 Task: Create new Company, with domain: 'nyc.gov' and type: 'Reseller'. Add new contact for this company, with mail Id: 'Ella18Sharma@nyc.gov', First Name: Ella, Last name:  Sharma, Job Title: 'Sales Associate', Phone Number: '(201) 555-6793'. Change life cycle stage to  Lead and lead status to  Open. Logged in from softage.3@softage.net
Action: Mouse moved to (72, 72)
Screenshot: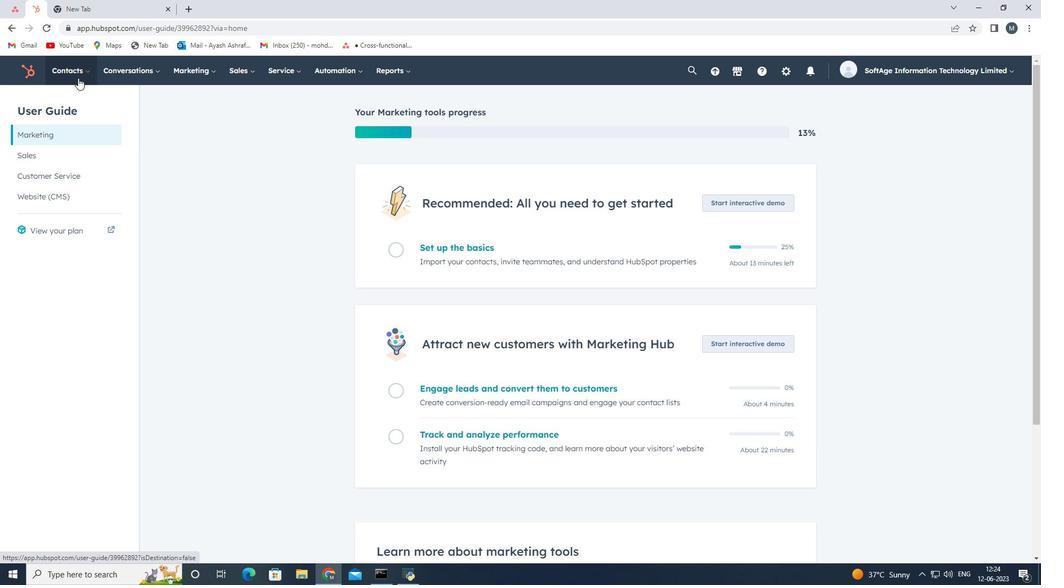 
Action: Mouse pressed left at (72, 72)
Screenshot: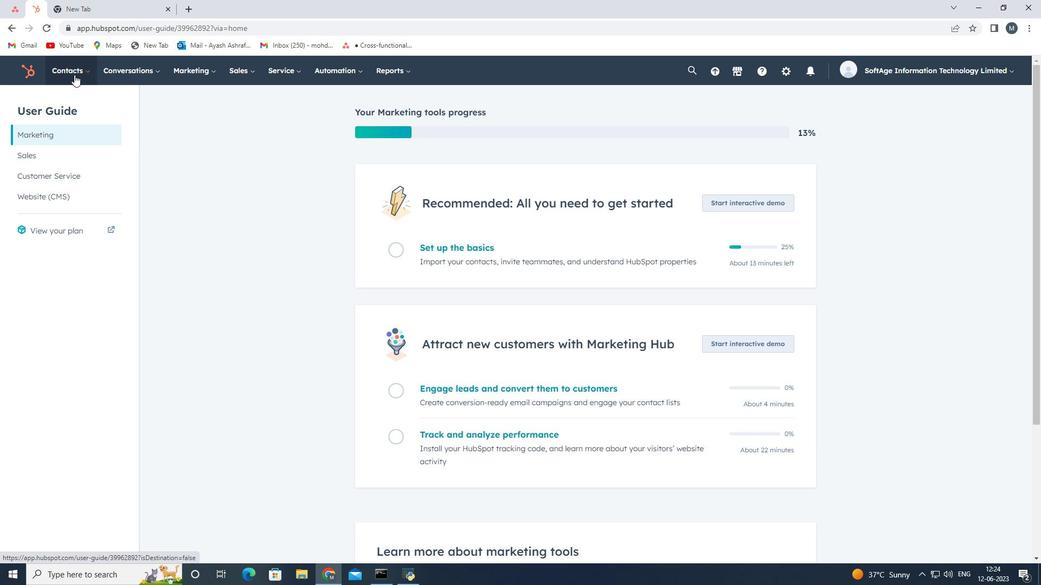 
Action: Mouse moved to (98, 120)
Screenshot: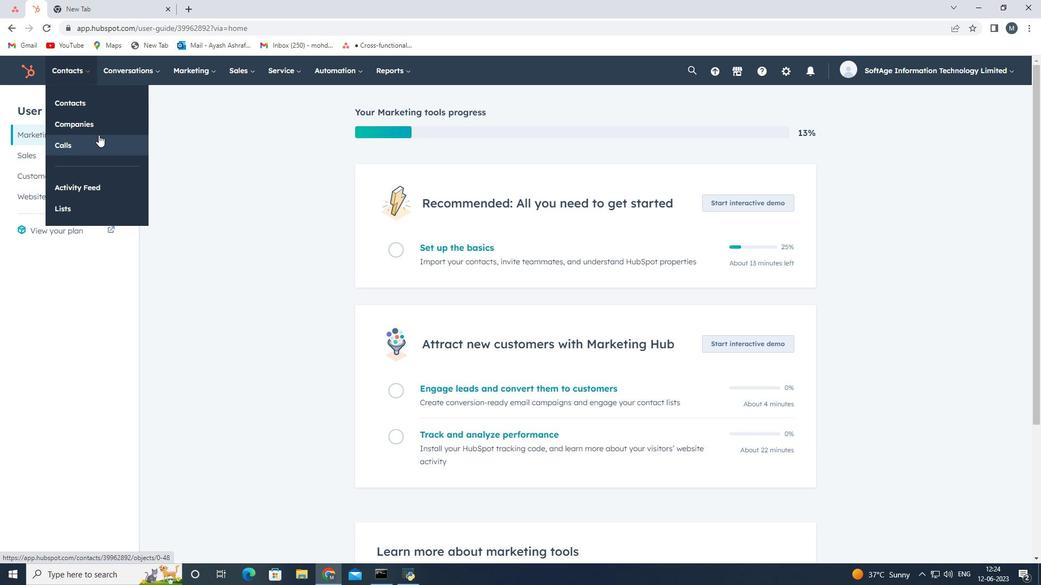 
Action: Mouse pressed left at (98, 120)
Screenshot: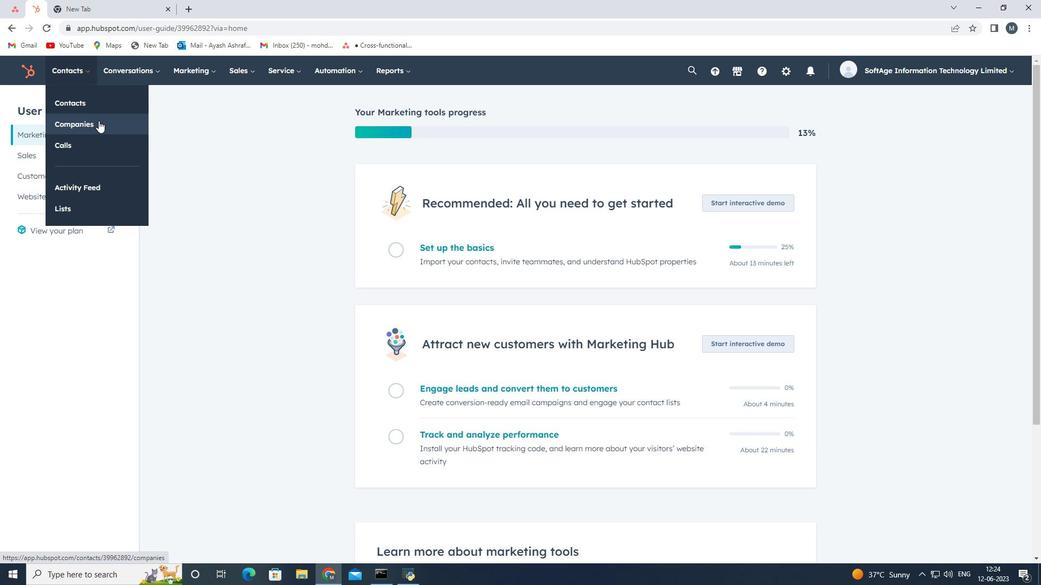
Action: Mouse moved to (992, 105)
Screenshot: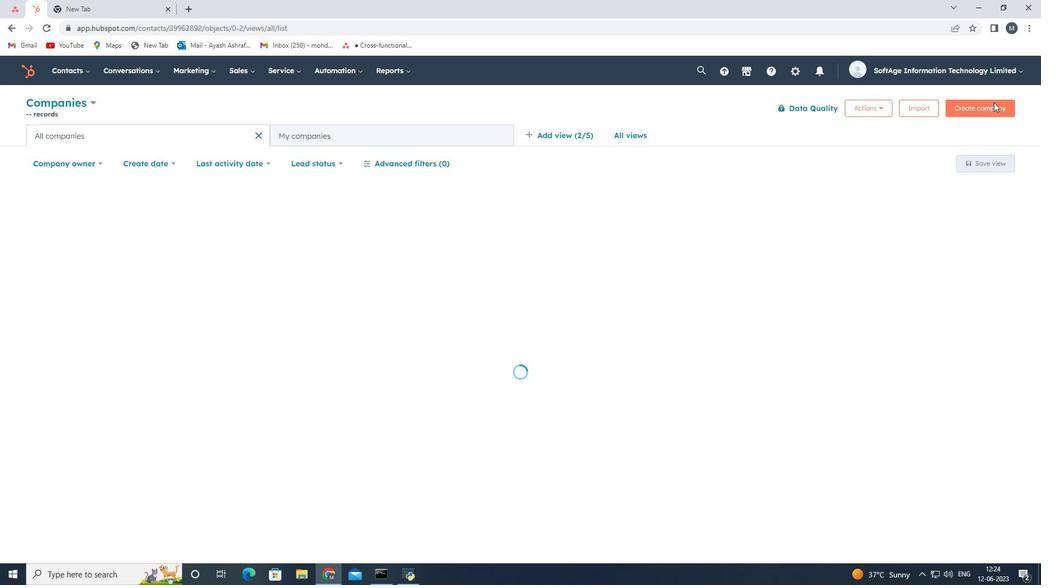 
Action: Mouse pressed left at (992, 105)
Screenshot: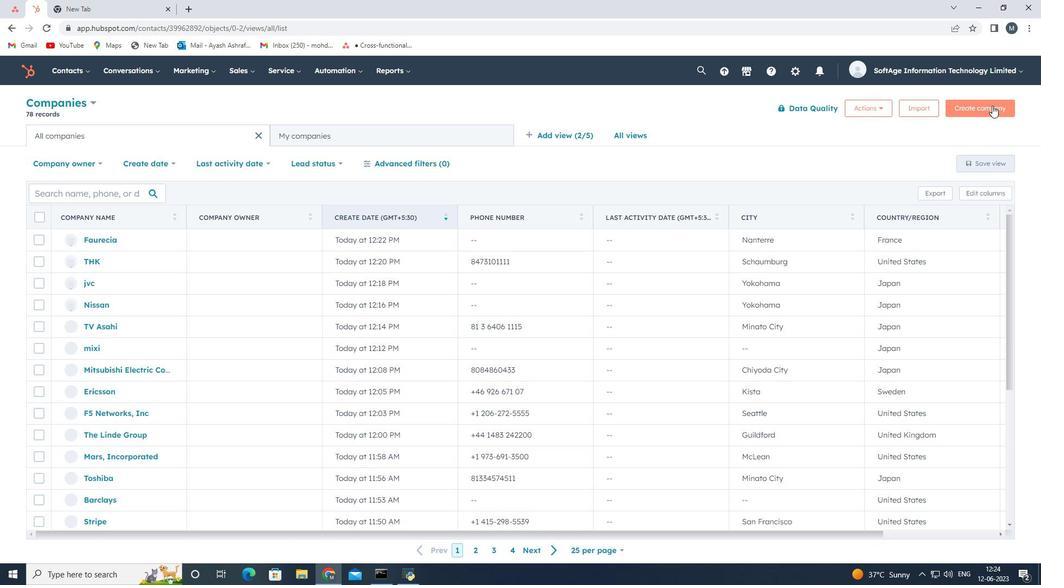 
Action: Mouse moved to (801, 155)
Screenshot: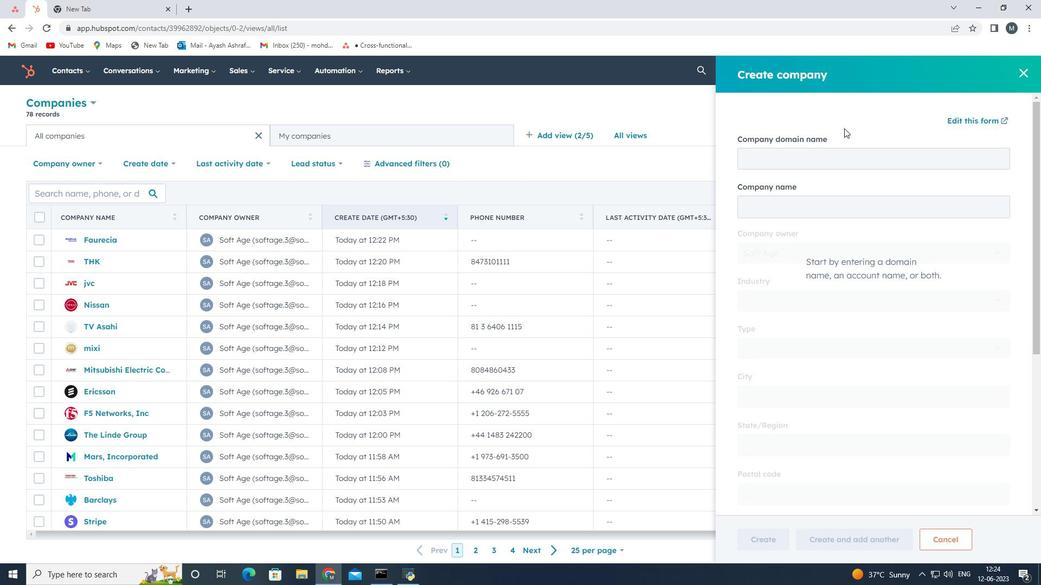 
Action: Mouse pressed left at (801, 155)
Screenshot: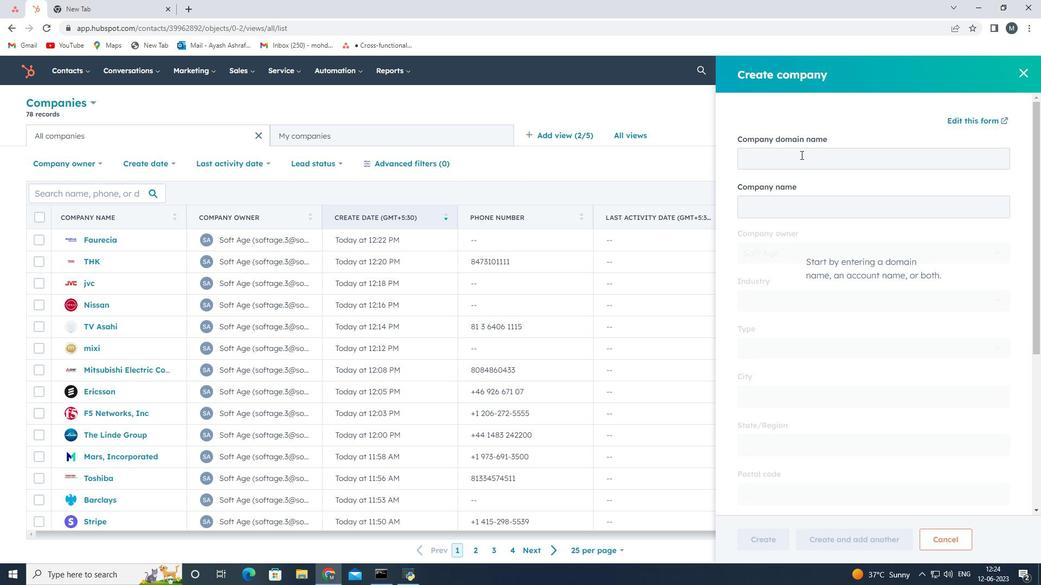 
Action: Key pressed nyc.gov
Screenshot: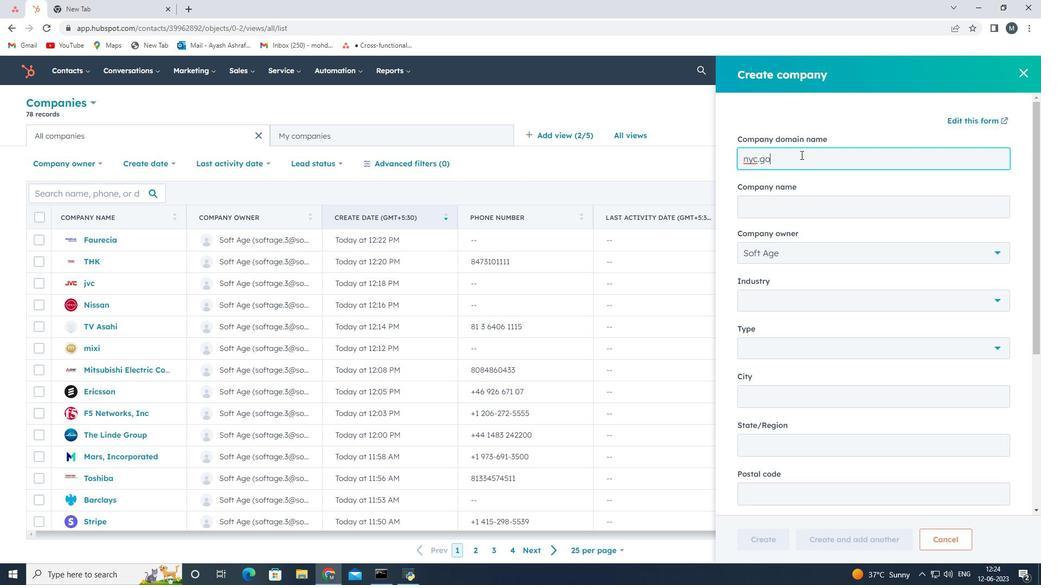 
Action: Mouse moved to (786, 347)
Screenshot: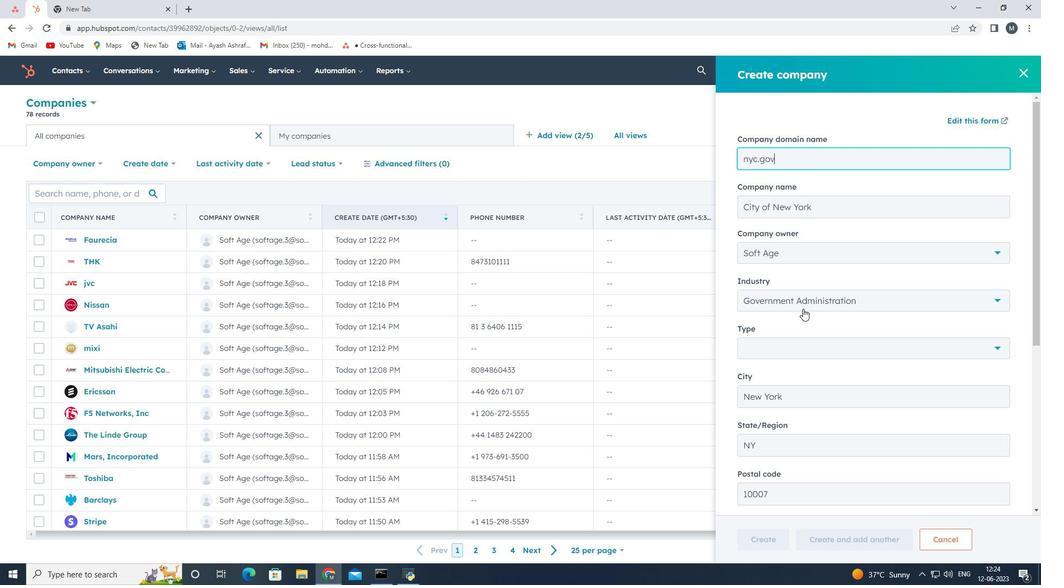 
Action: Mouse pressed left at (786, 347)
Screenshot: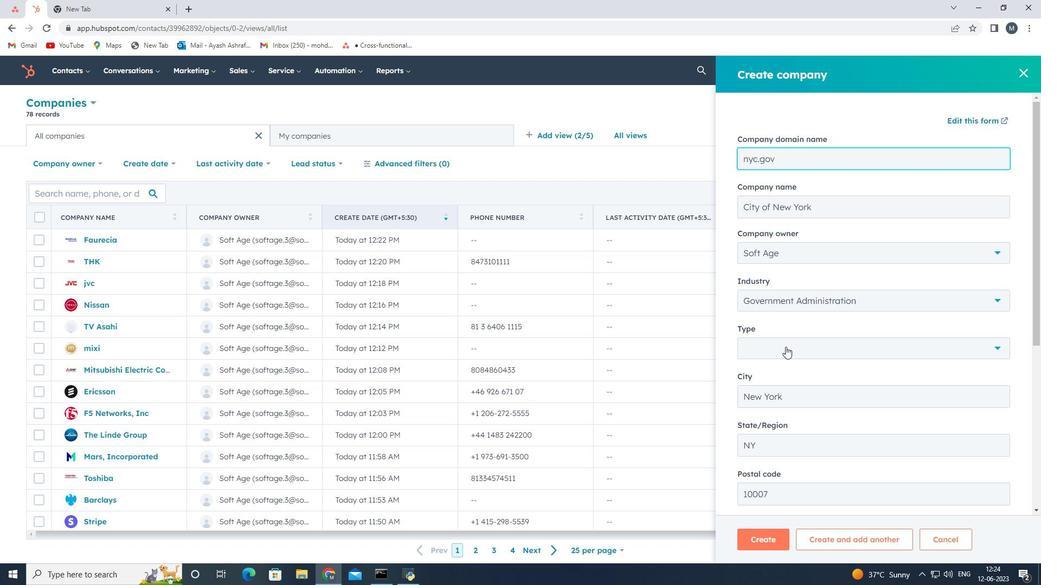 
Action: Mouse moved to (767, 436)
Screenshot: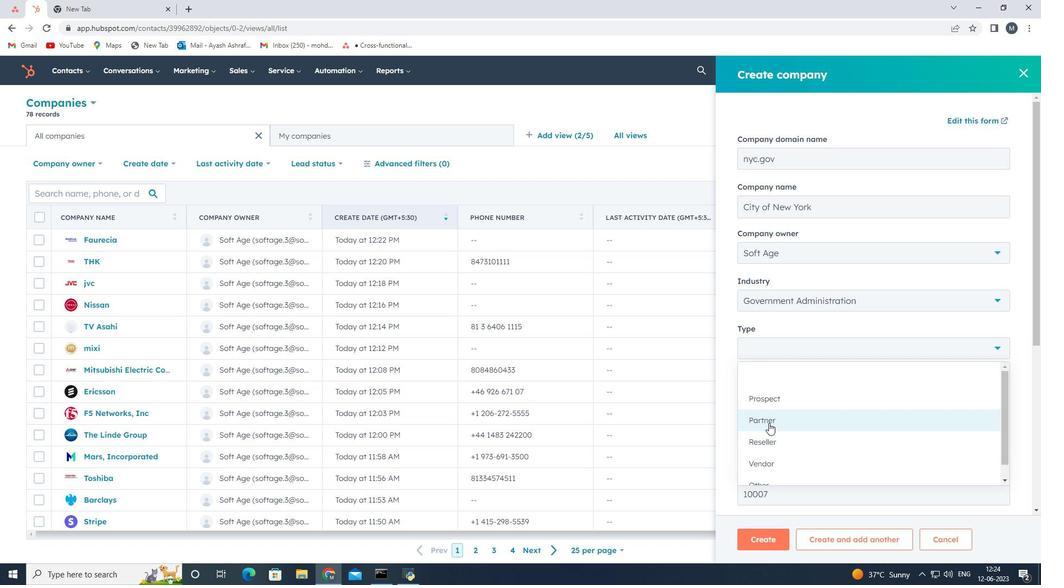 
Action: Mouse pressed left at (767, 436)
Screenshot: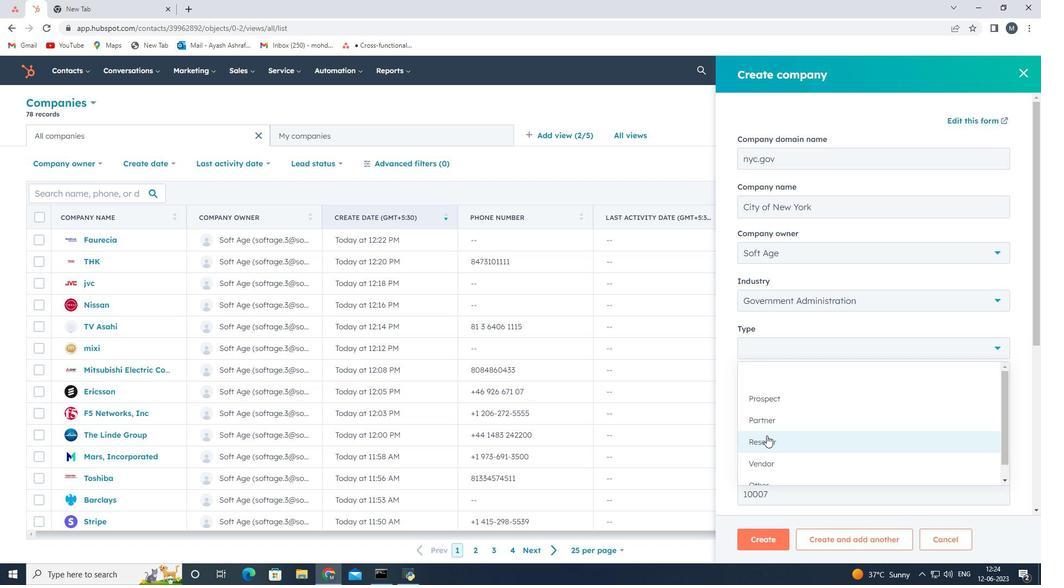 
Action: Mouse scrolled (767, 435) with delta (0, 0)
Screenshot: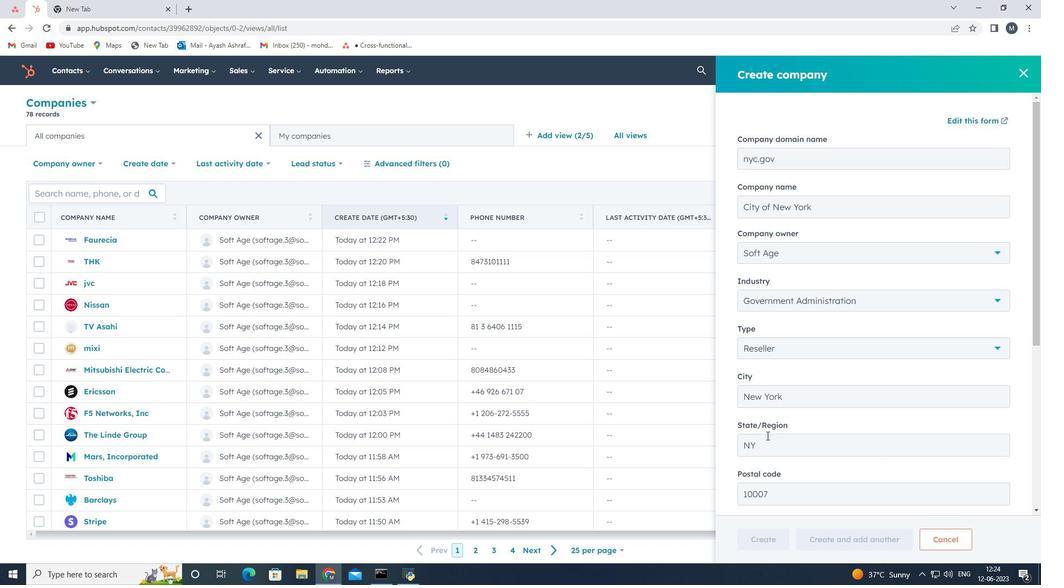 
Action: Mouse scrolled (767, 435) with delta (0, 0)
Screenshot: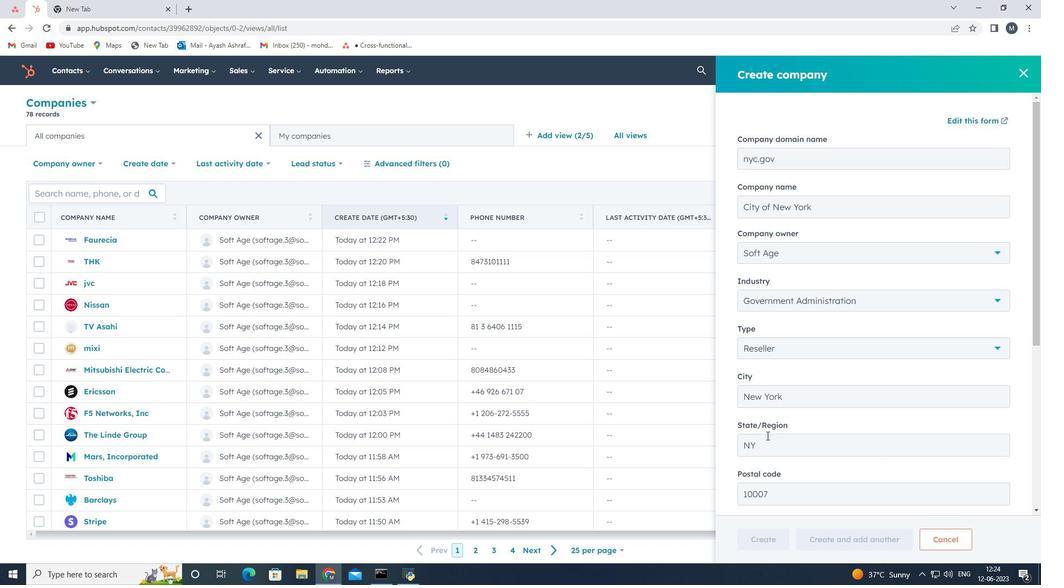 
Action: Mouse scrolled (767, 435) with delta (0, 0)
Screenshot: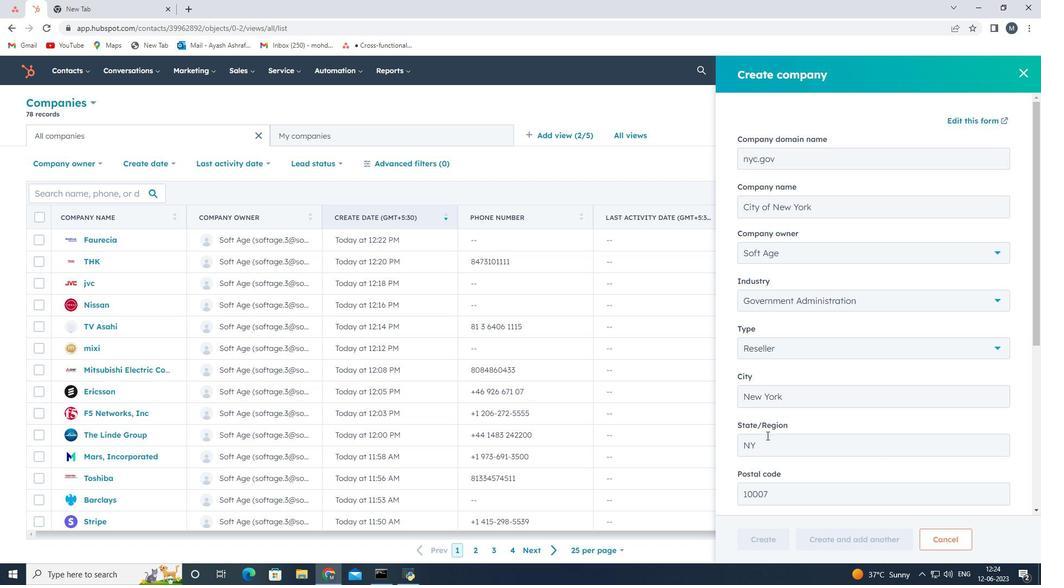 
Action: Mouse scrolled (767, 435) with delta (0, 0)
Screenshot: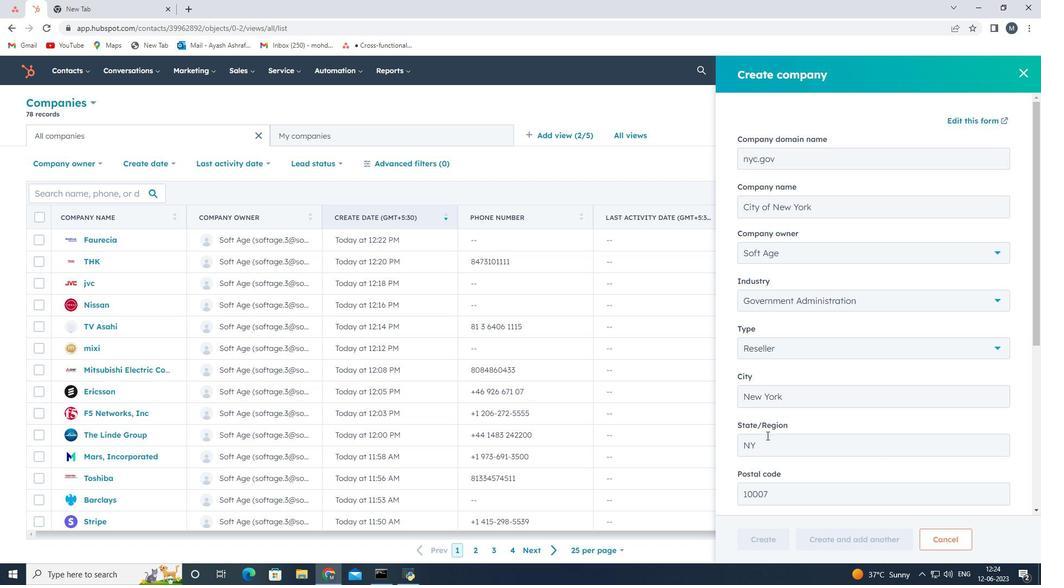 
Action: Mouse scrolled (767, 435) with delta (0, 0)
Screenshot: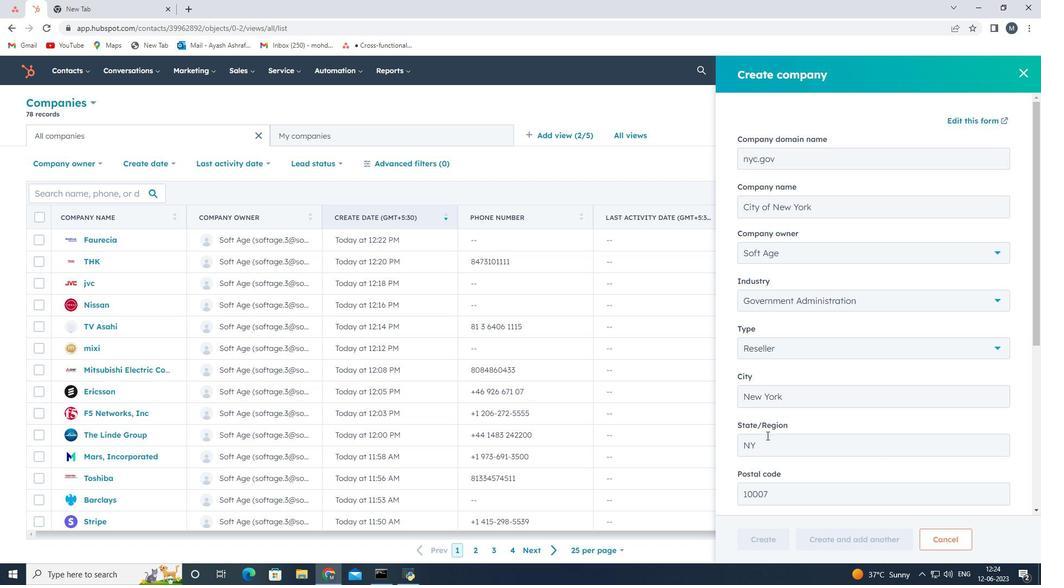 
Action: Mouse moved to (758, 536)
Screenshot: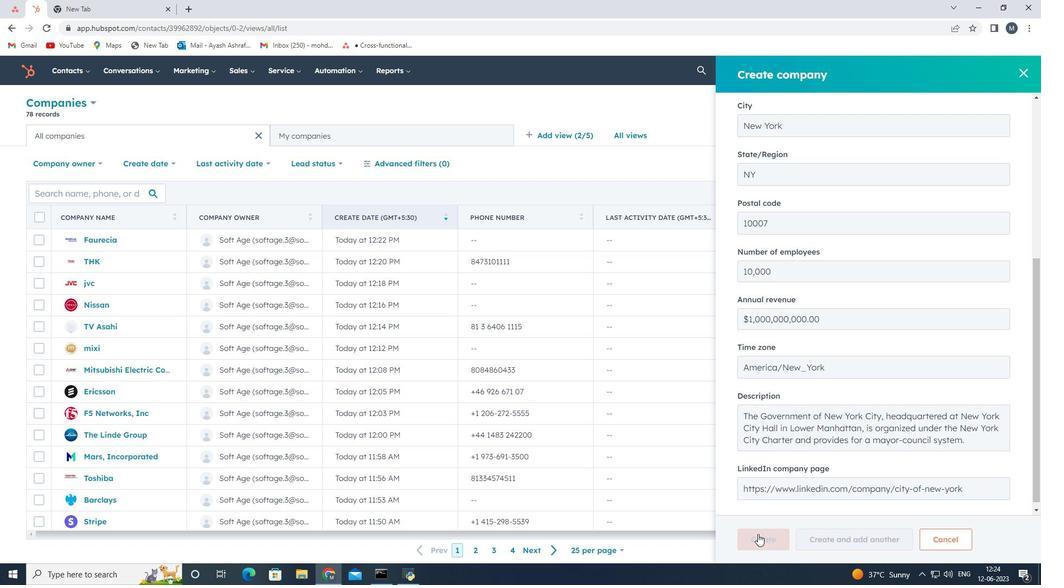 
Action: Mouse pressed left at (758, 536)
Screenshot: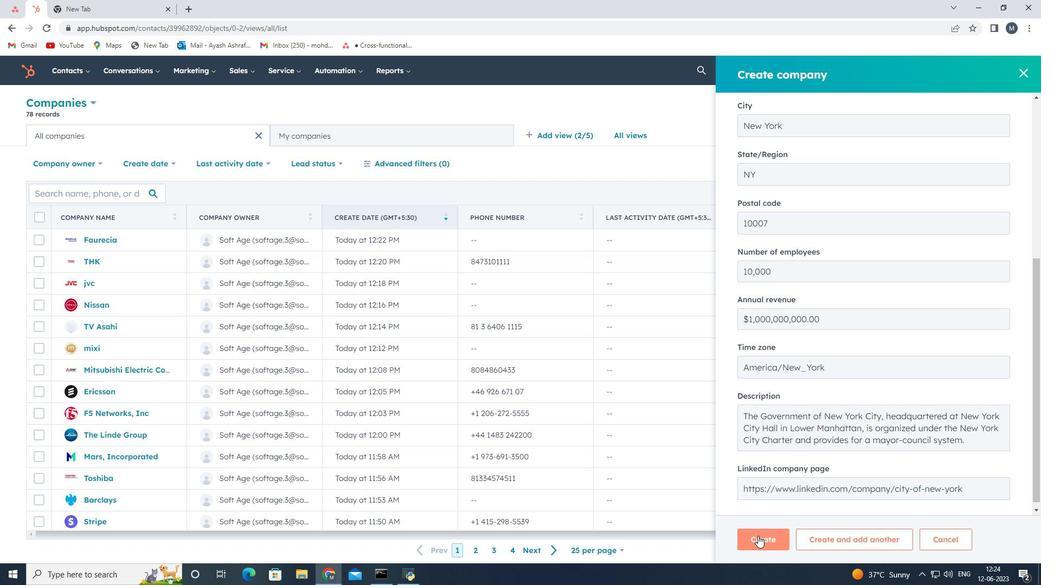 
Action: Mouse moved to (730, 366)
Screenshot: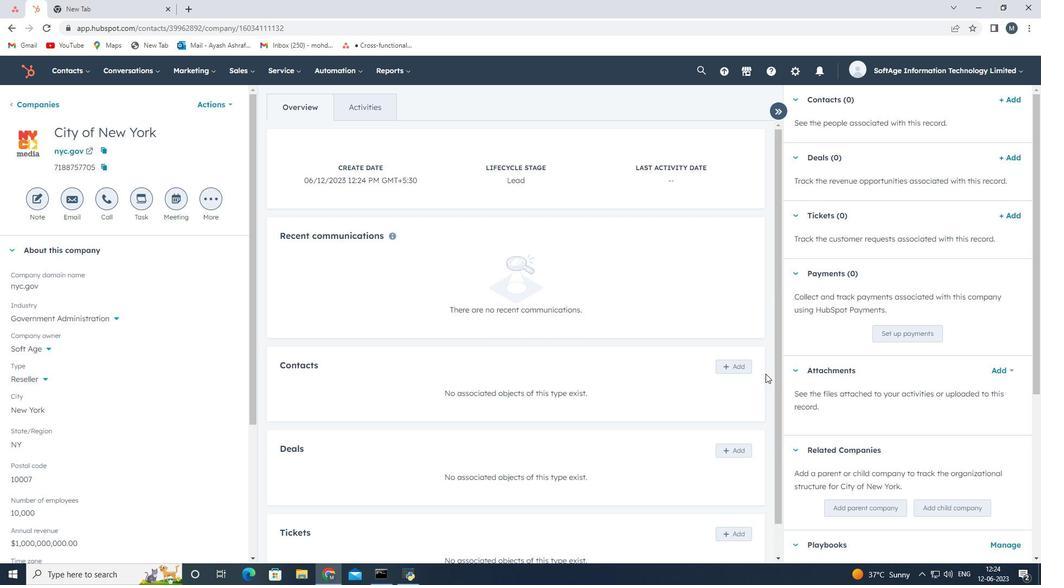 
Action: Mouse pressed left at (730, 366)
Screenshot: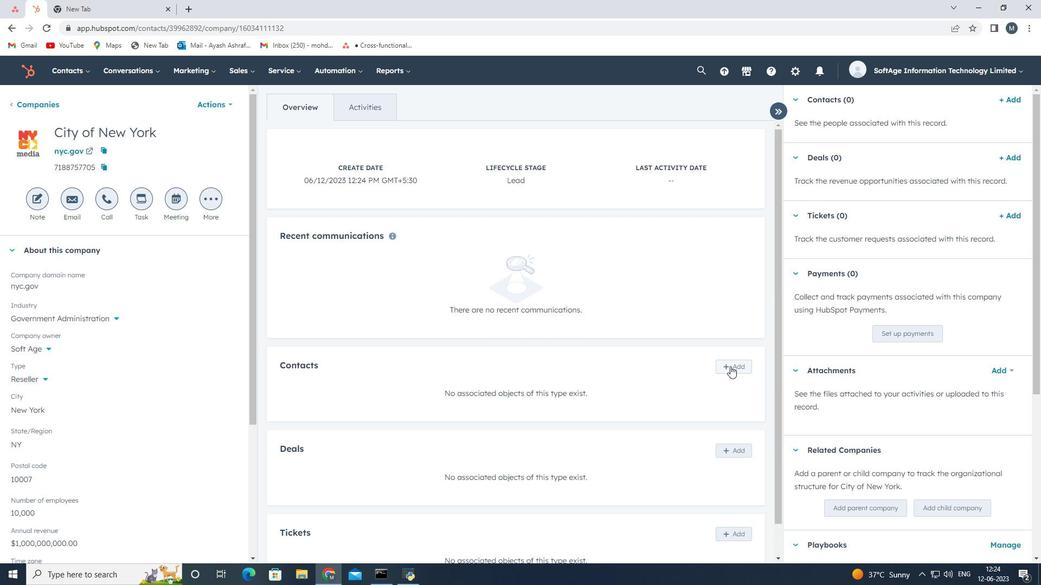 
Action: Mouse moved to (732, 364)
Screenshot: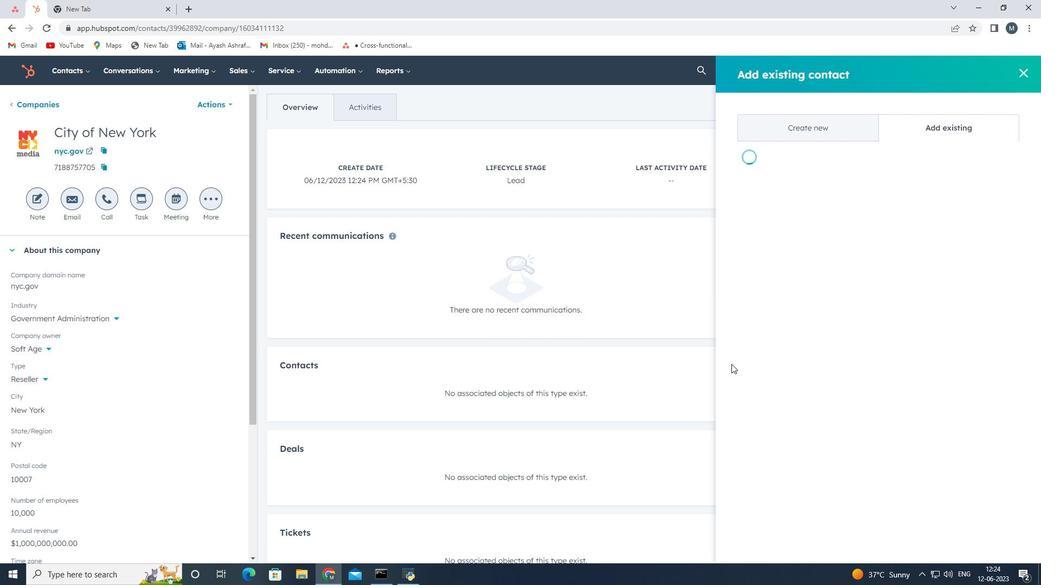 
Action: Key pressed <Key.shift>Ella18sharma<Key.shift>@nyc.gov
Screenshot: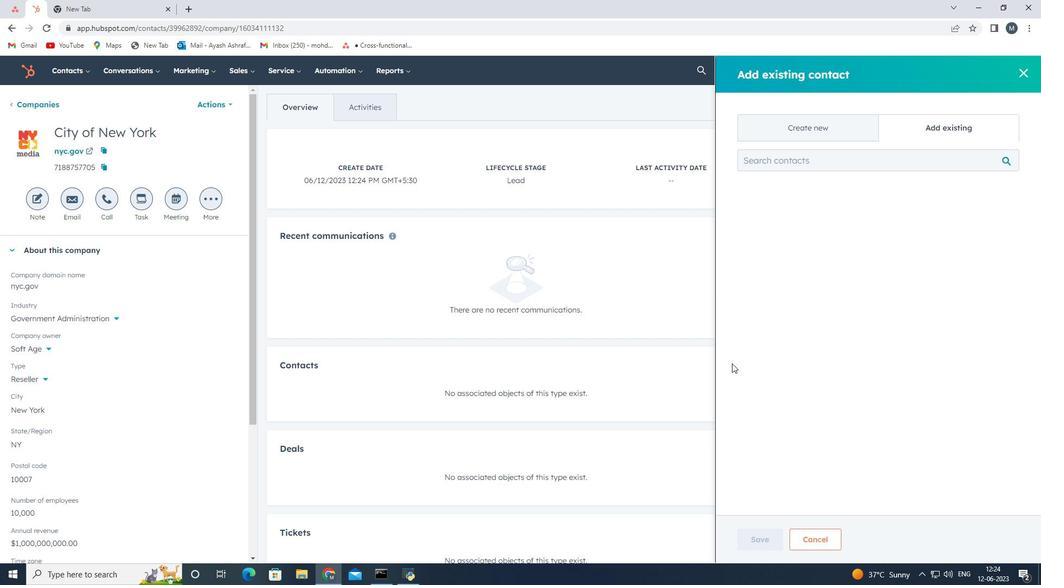
Action: Mouse moved to (820, 123)
Screenshot: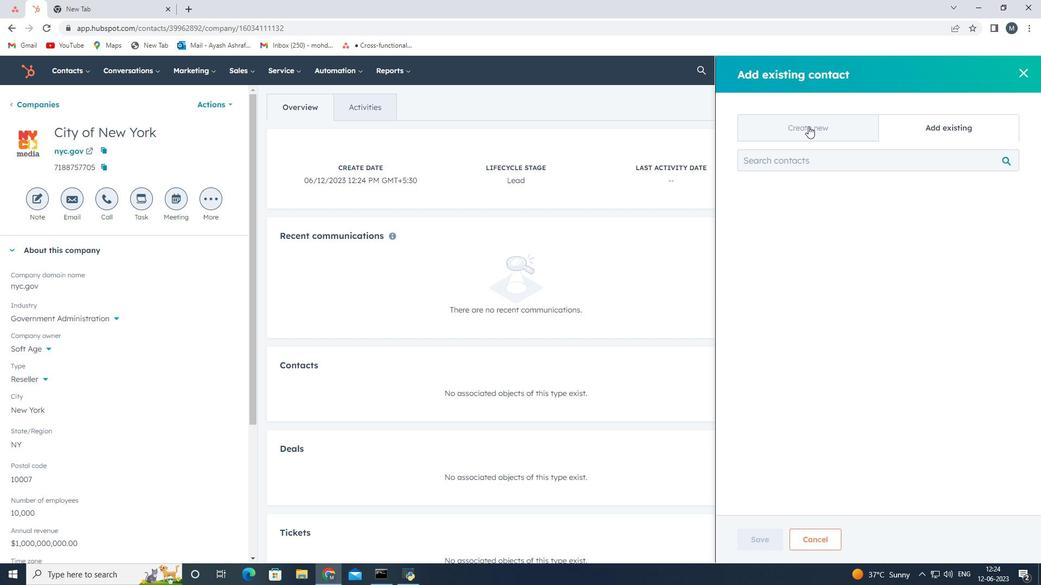 
Action: Mouse pressed left at (820, 123)
Screenshot: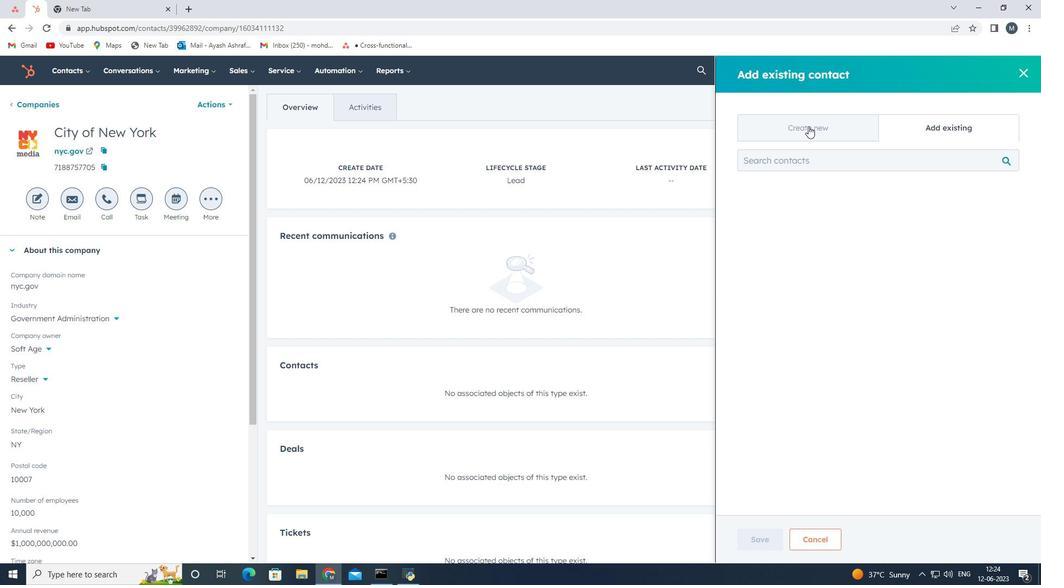 
Action: Mouse moved to (781, 190)
Screenshot: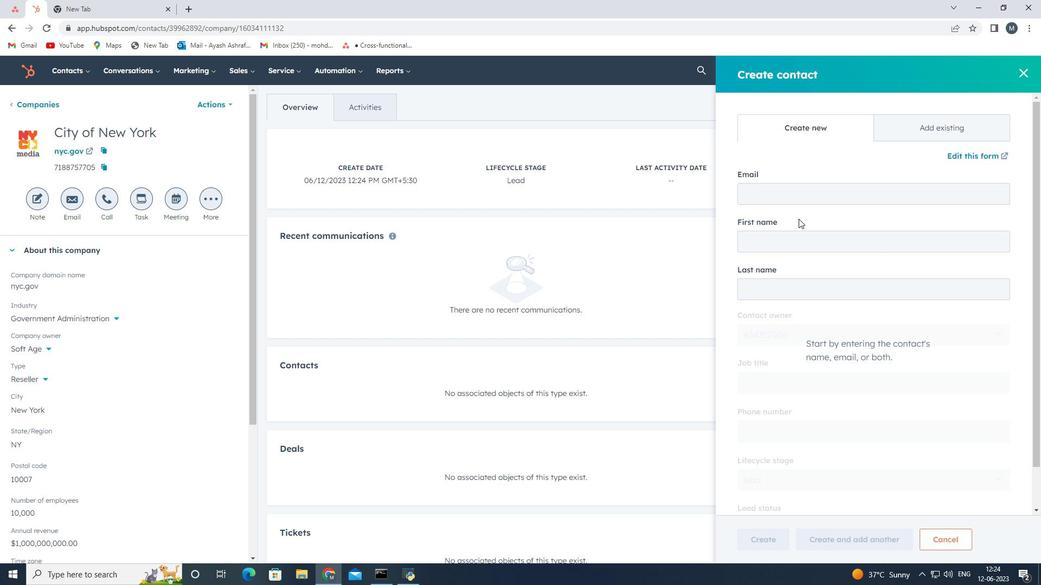 
Action: Mouse pressed left at (781, 190)
Screenshot: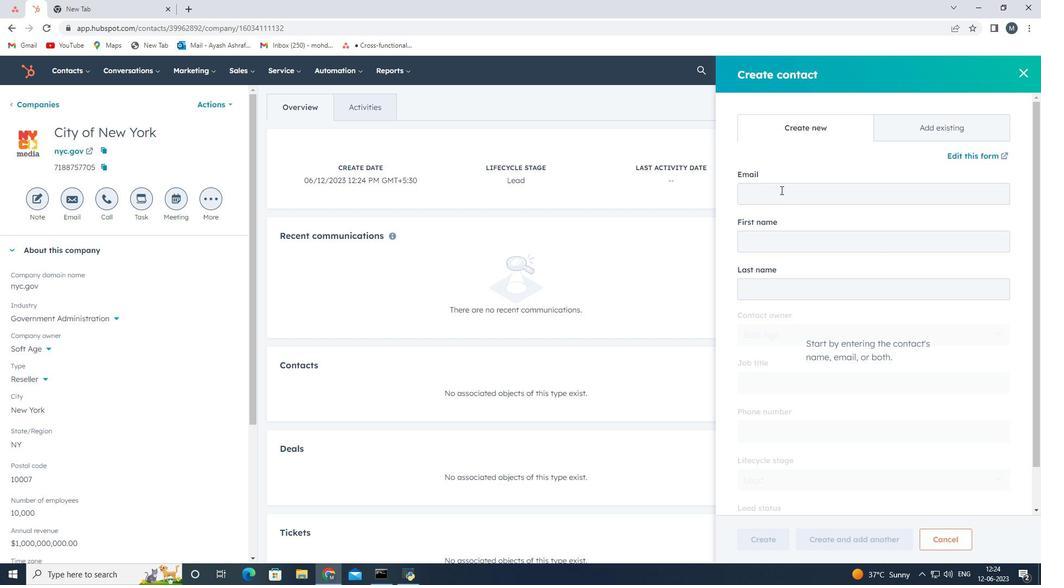 
Action: Mouse moved to (776, 194)
Screenshot: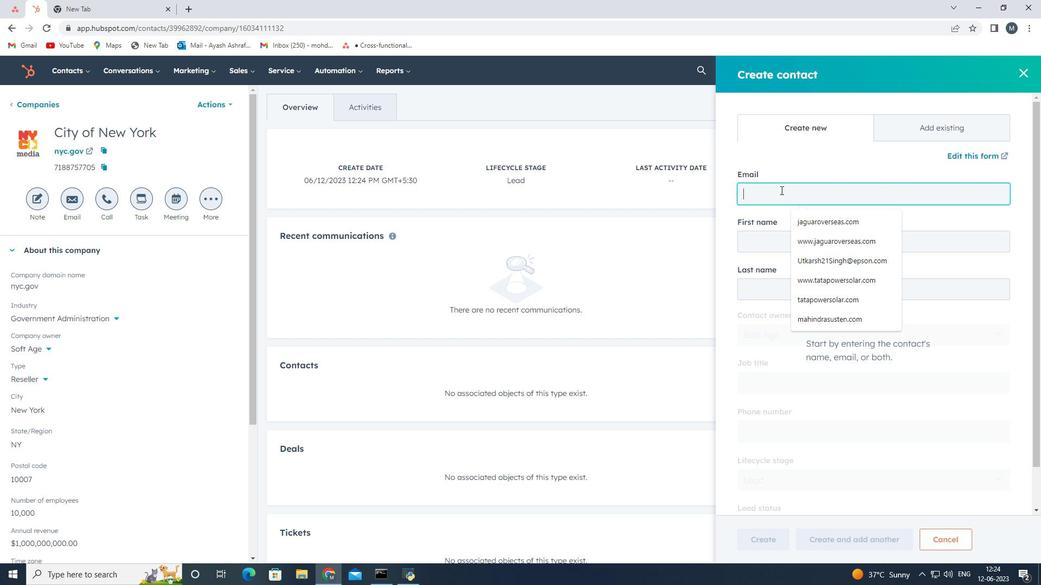 
Action: Key pressed <Key.shift><Key.shift><Key.shift><Key.shift><Key.shift><Key.shift>Ella18<Key.shift><Key.shift><Key.shift><Key.shift><Key.shift><Key.shift><Key.shift><Key.shift><Key.shift>Sharma<Key.shift><Key.shift><Key.shift><Key.shift>@nyc.gov
Screenshot: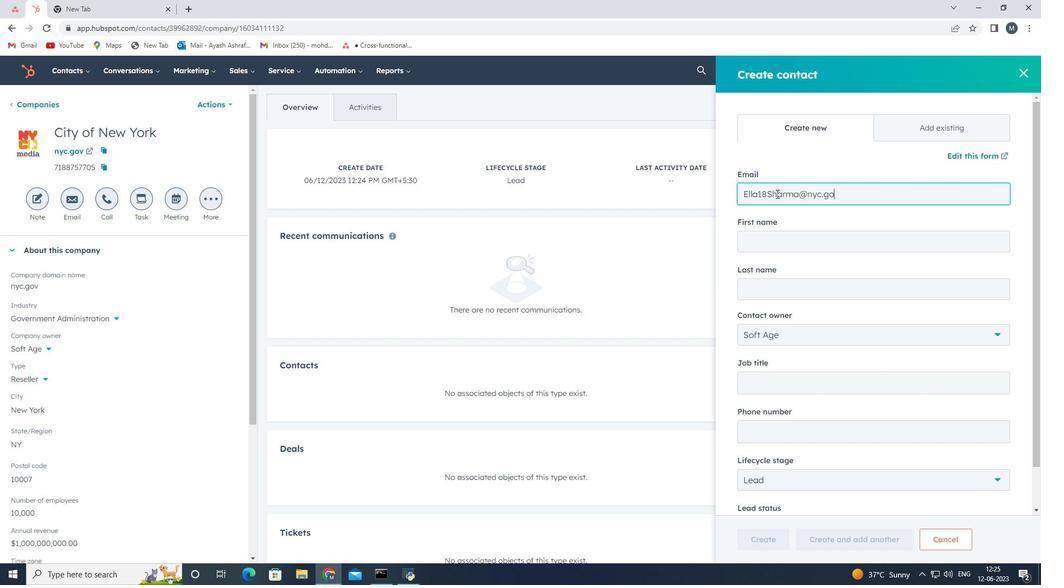 
Action: Mouse moved to (801, 237)
Screenshot: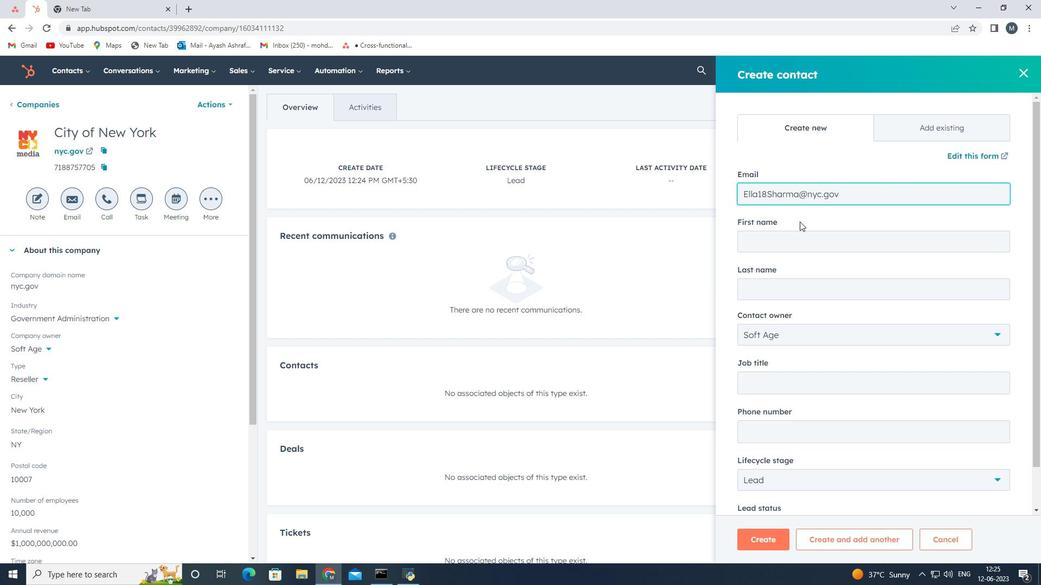 
Action: Mouse pressed left at (801, 237)
Screenshot: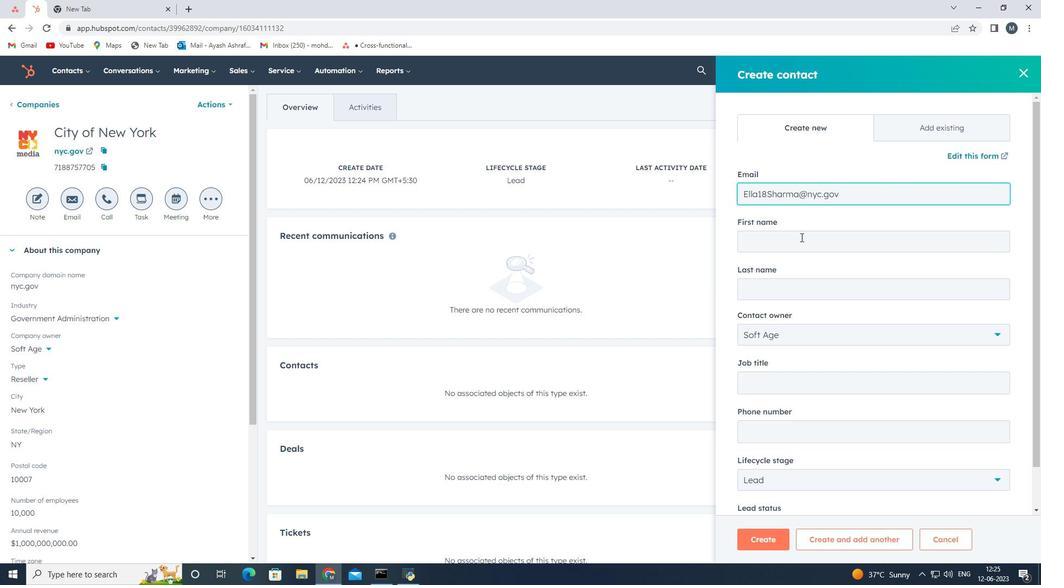 
Action: Key pressed <Key.shift><Key.shift><Key.shift><Key.shift><Key.shift><Key.shift><Key.shift><Key.shift><Key.shift><Key.shift><Key.shift><Key.shift><Key.shift><Key.shift>Ella
Screenshot: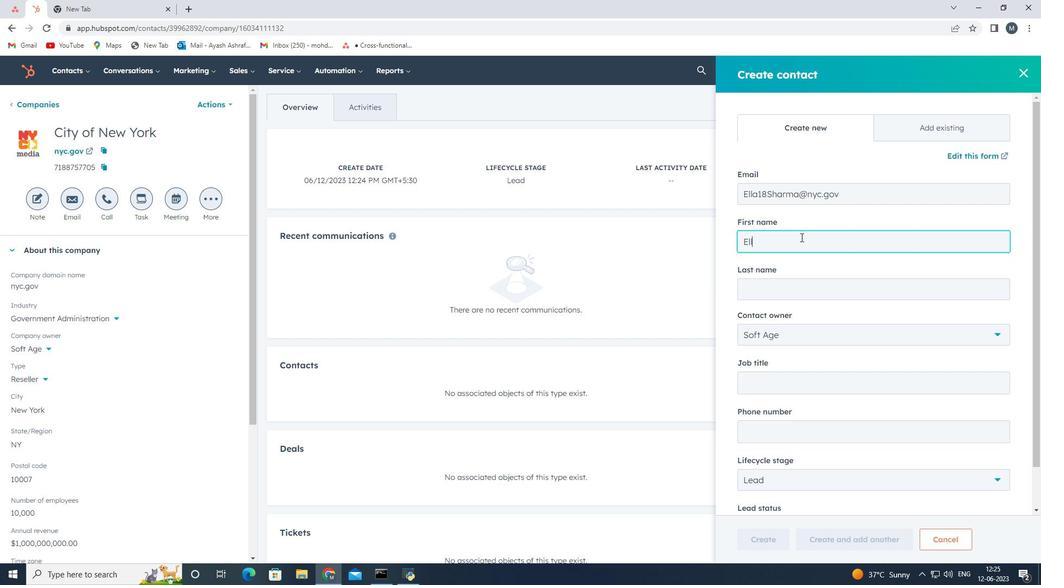 
Action: Mouse moved to (802, 287)
Screenshot: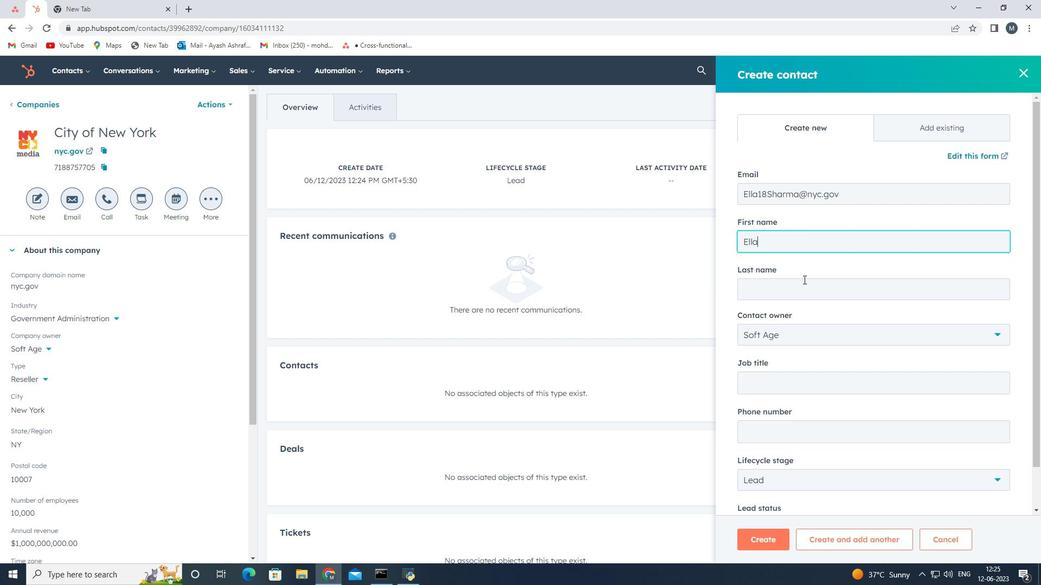 
Action: Mouse pressed left at (802, 287)
Screenshot: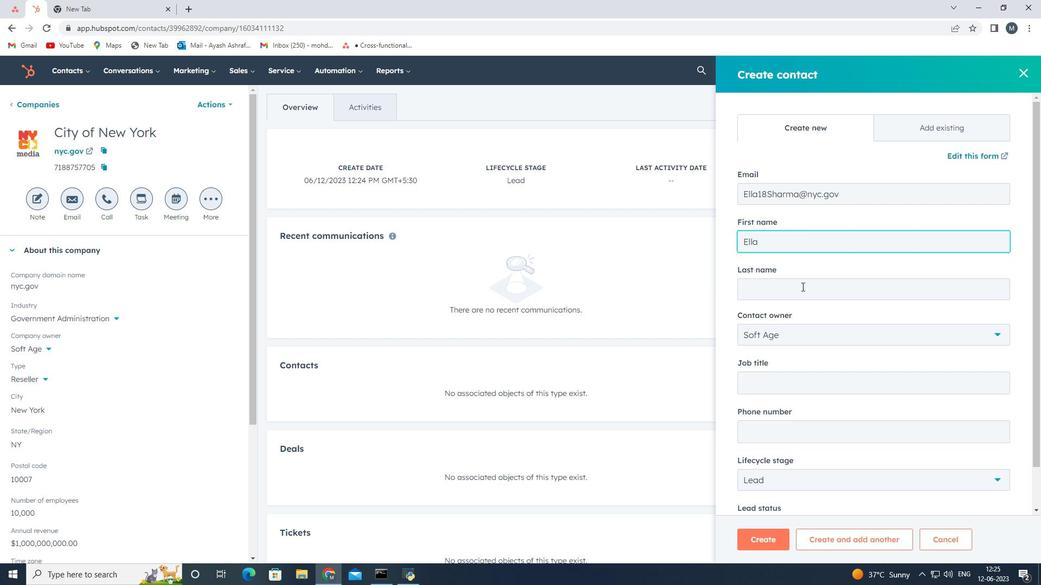 
Action: Key pressed <Key.shift>
Screenshot: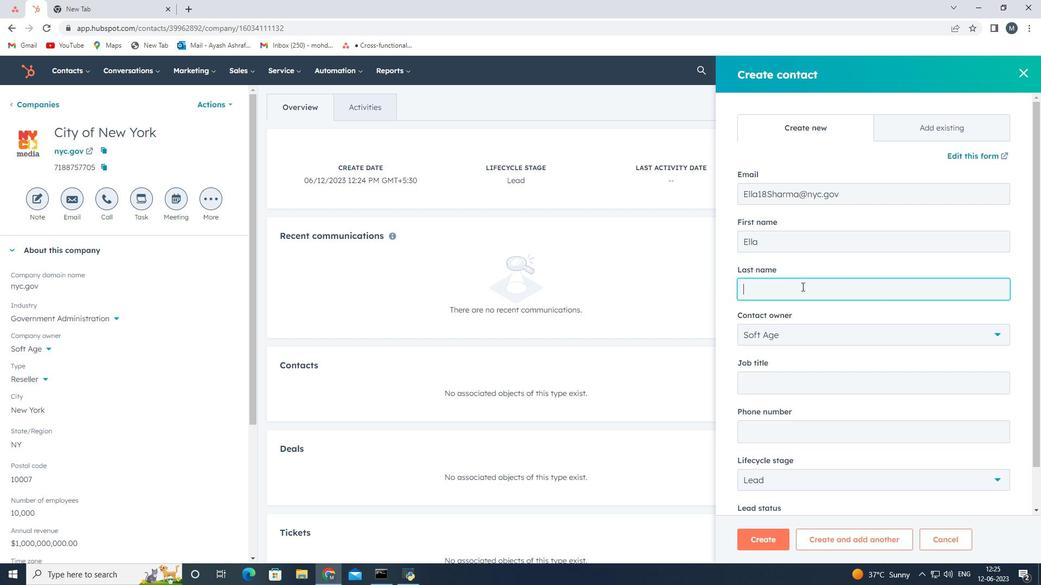 
Action: Mouse moved to (799, 279)
Screenshot: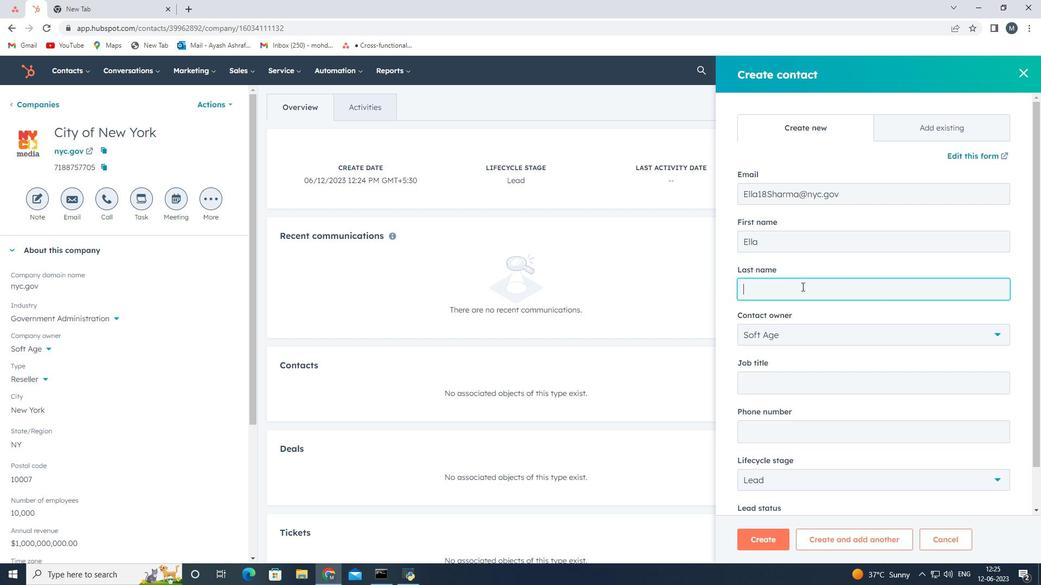
Action: Key pressed <Key.shift><Key.shift><Key.shift><Key.shift>Sharma
Screenshot: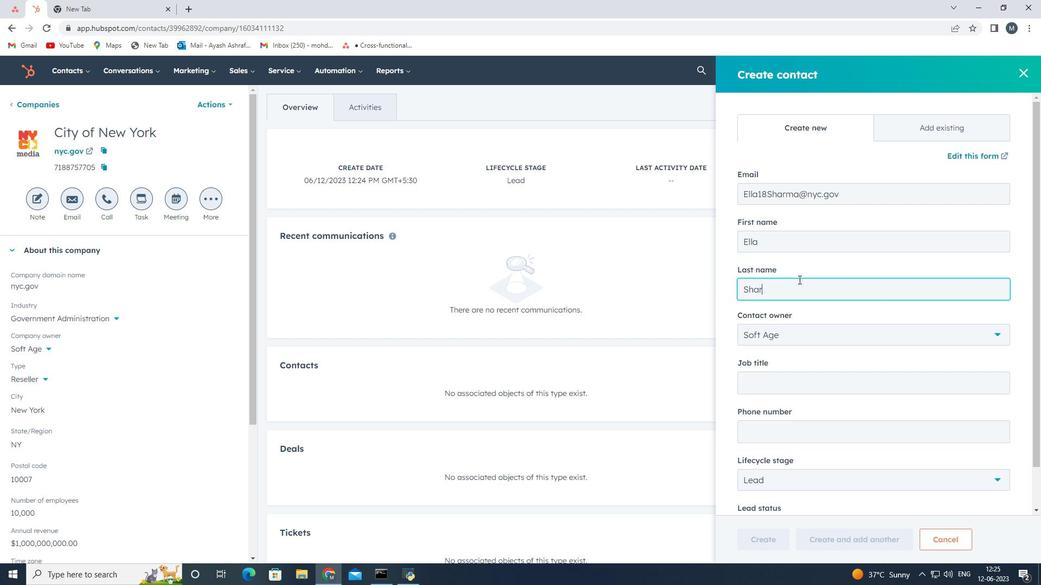 
Action: Mouse moved to (832, 380)
Screenshot: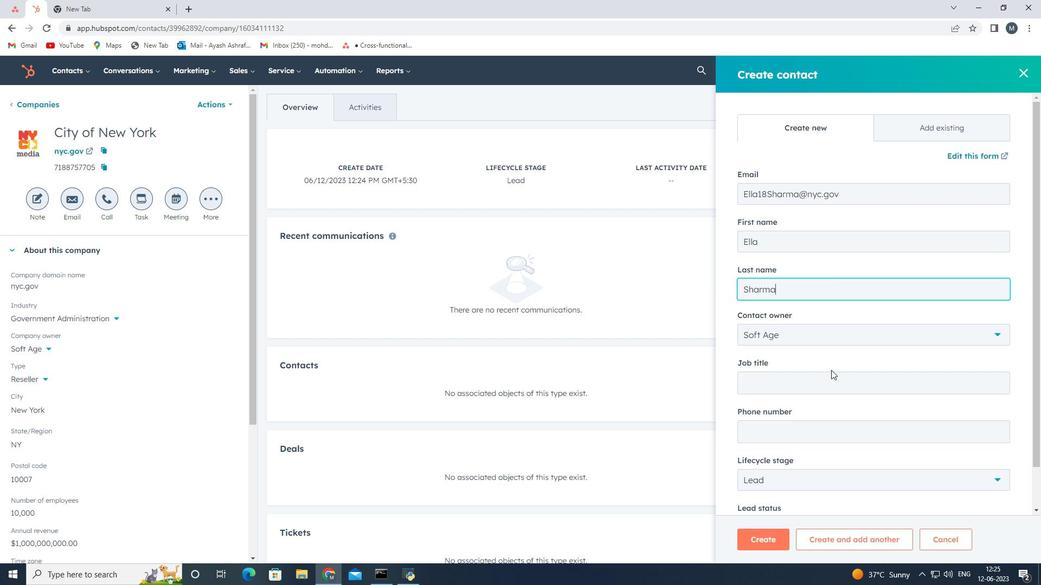 
Action: Mouse pressed left at (832, 380)
Screenshot: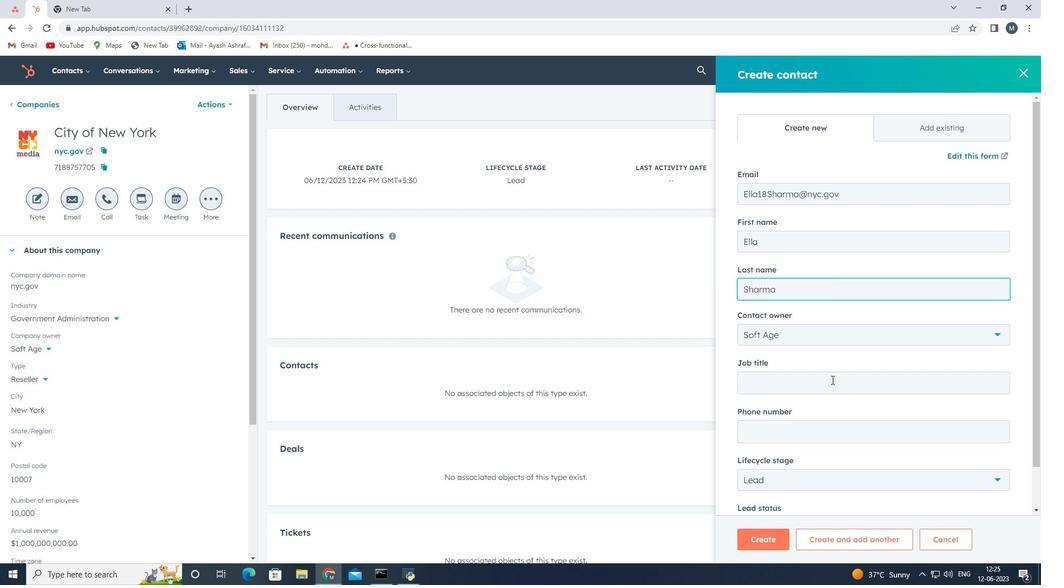 
Action: Mouse moved to (832, 381)
Screenshot: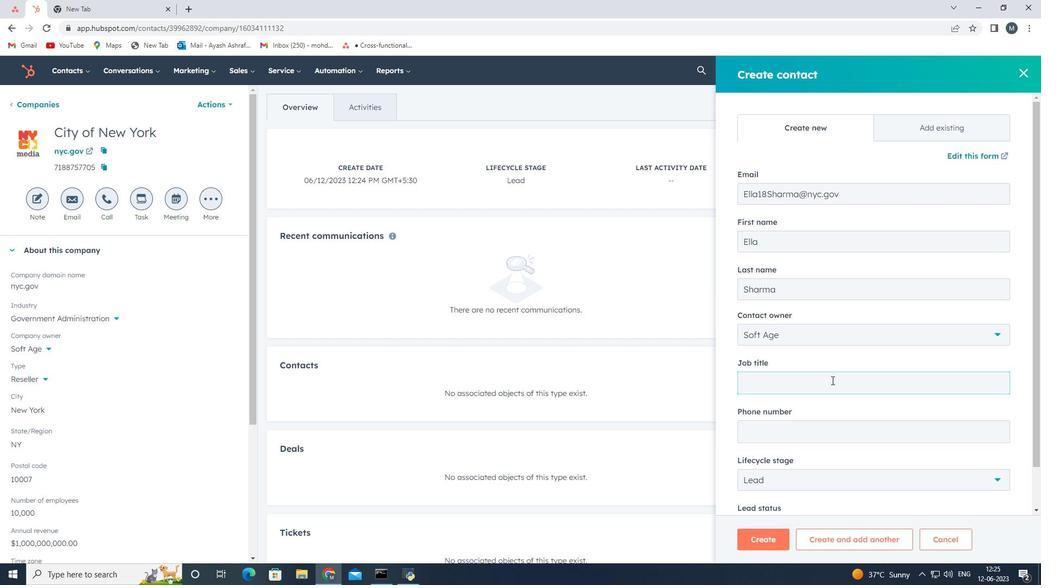 
Action: Key pressed <Key.shift>Sales<Key.space><Key.shift><Key.shift>Associate
Screenshot: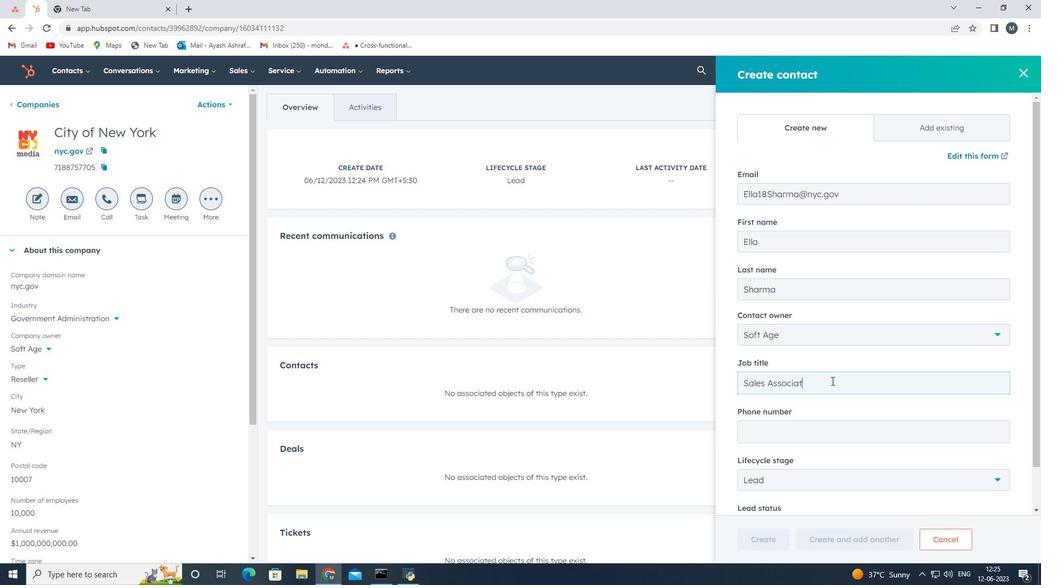 
Action: Mouse moved to (812, 433)
Screenshot: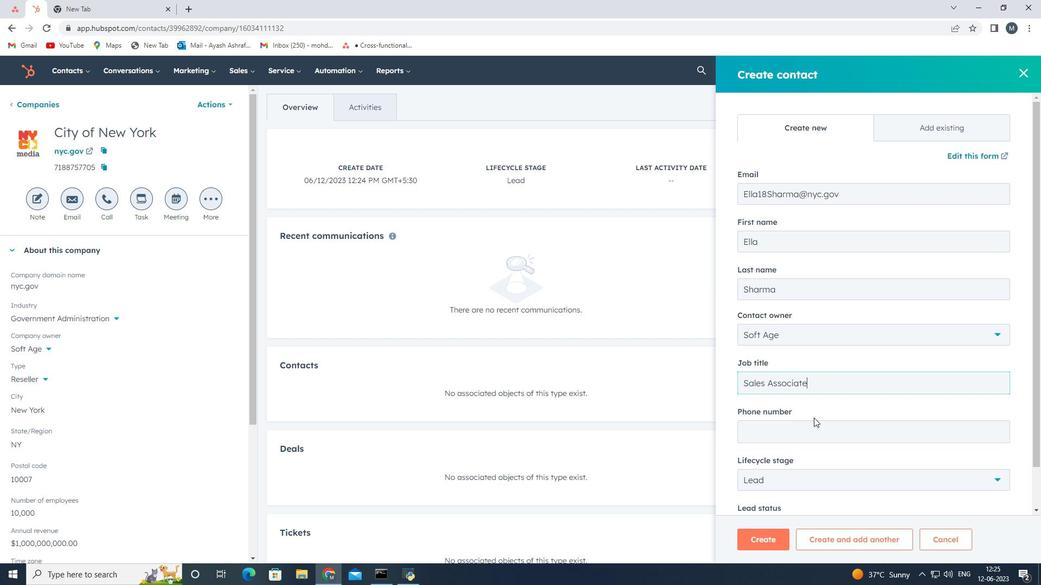 
Action: Mouse pressed left at (812, 433)
Screenshot: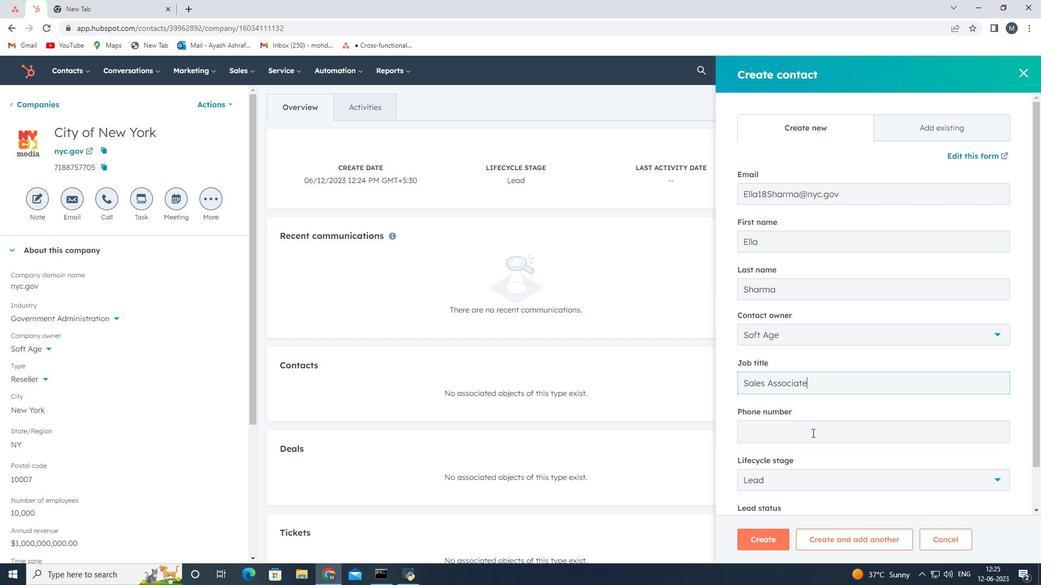
Action: Key pressed 2015556793
Screenshot: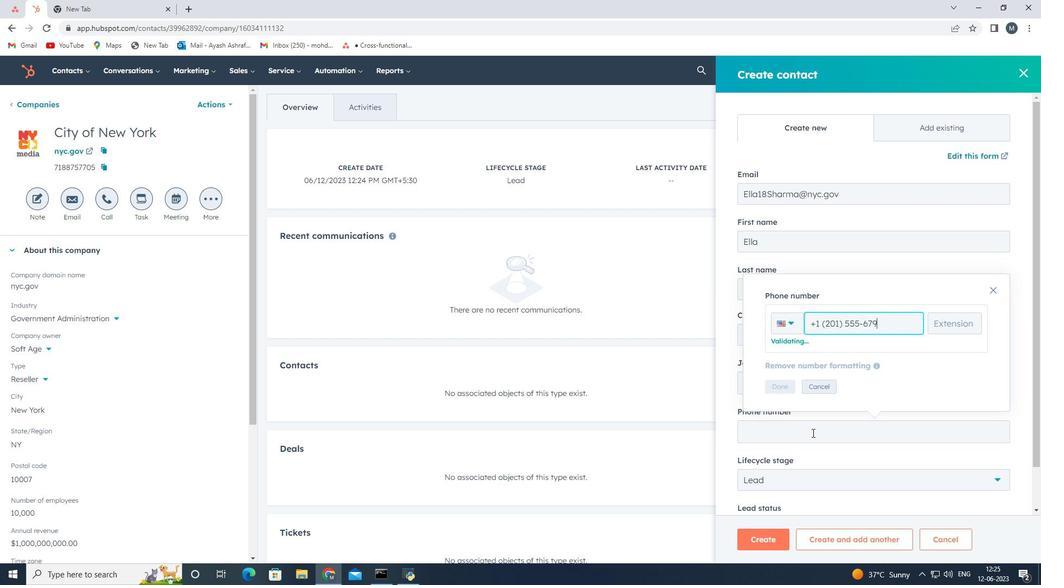 
Action: Mouse moved to (790, 386)
Screenshot: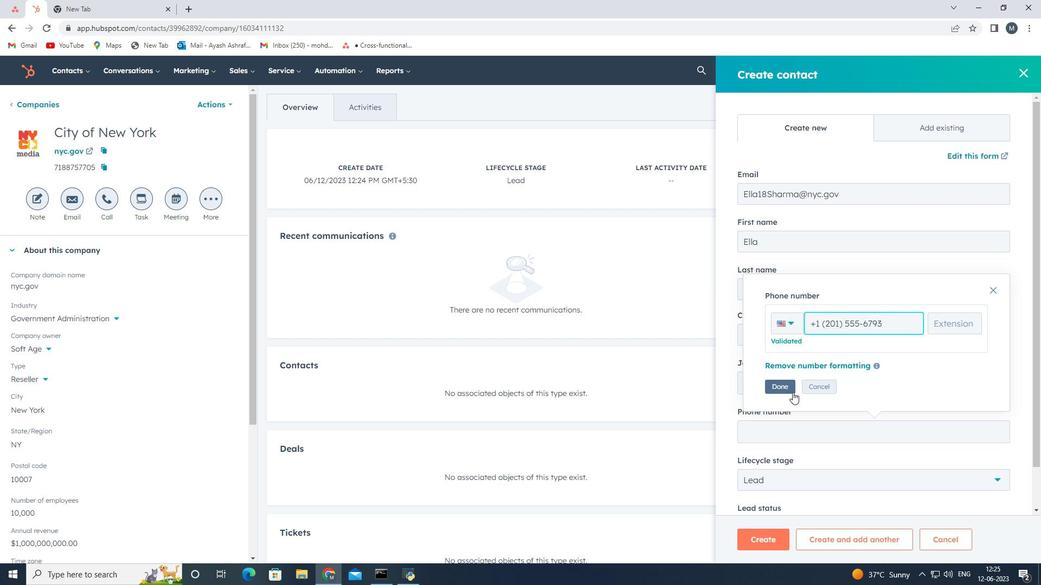 
Action: Mouse pressed left at (790, 386)
Screenshot: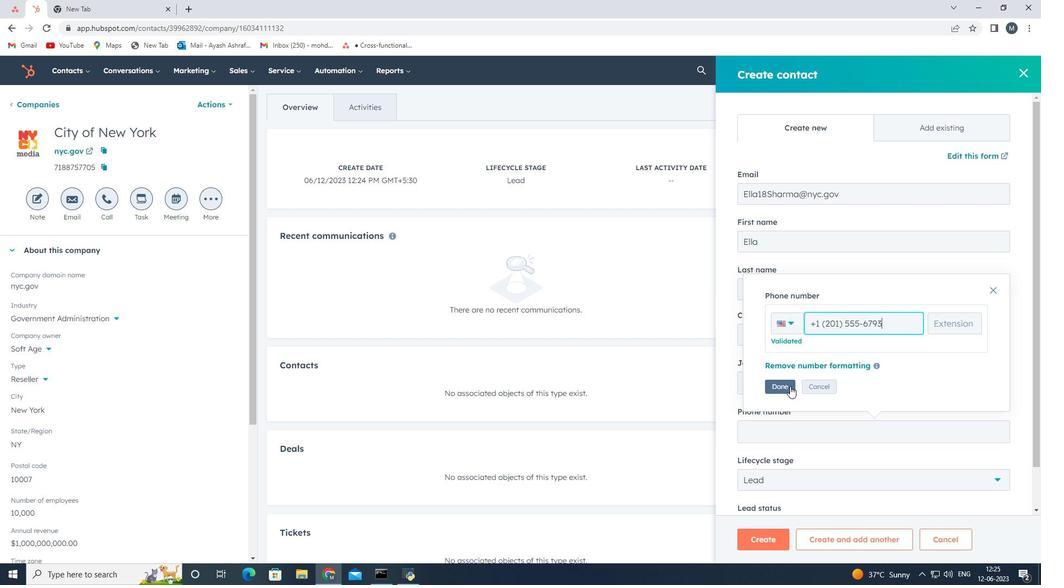 
Action: Mouse moved to (780, 481)
Screenshot: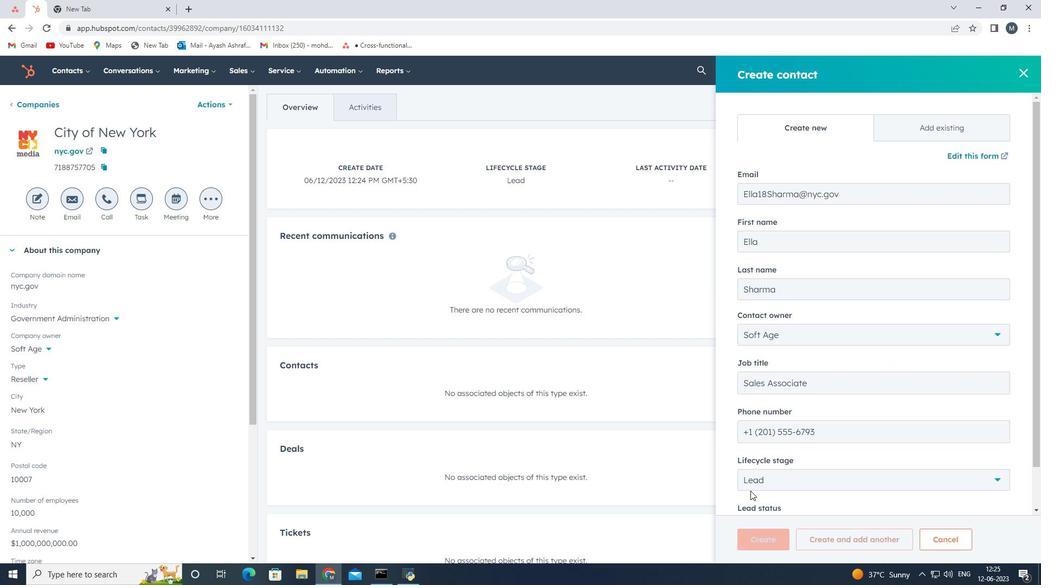 
Action: Mouse pressed left at (780, 481)
Screenshot: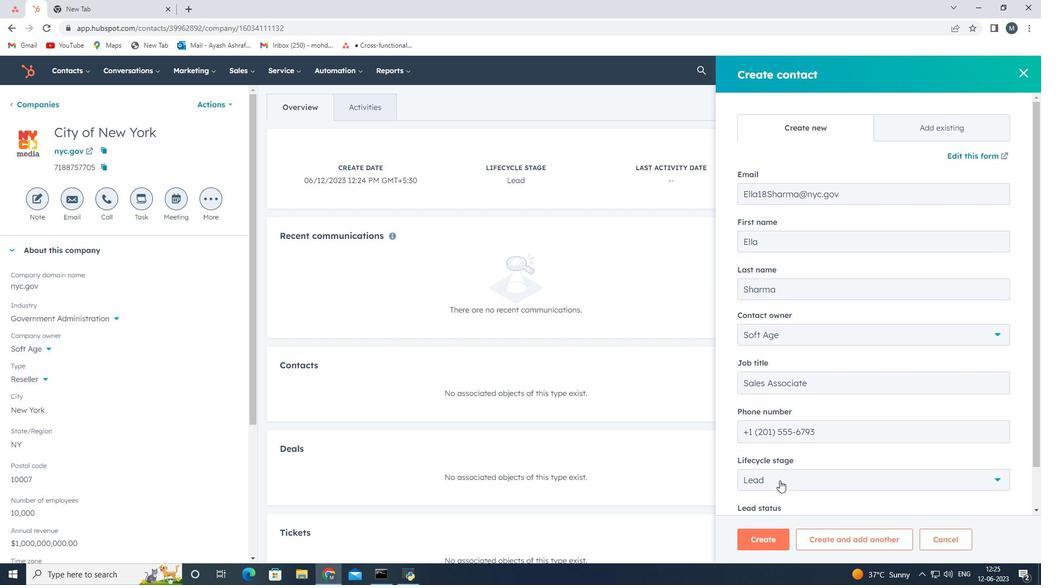 
Action: Mouse moved to (774, 374)
Screenshot: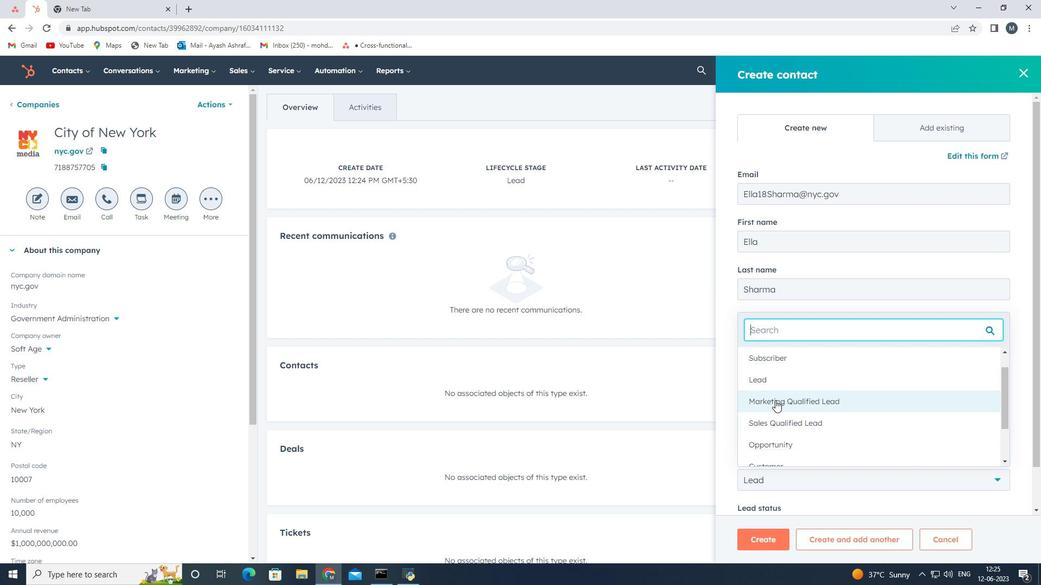 
Action: Mouse pressed left at (774, 374)
Screenshot: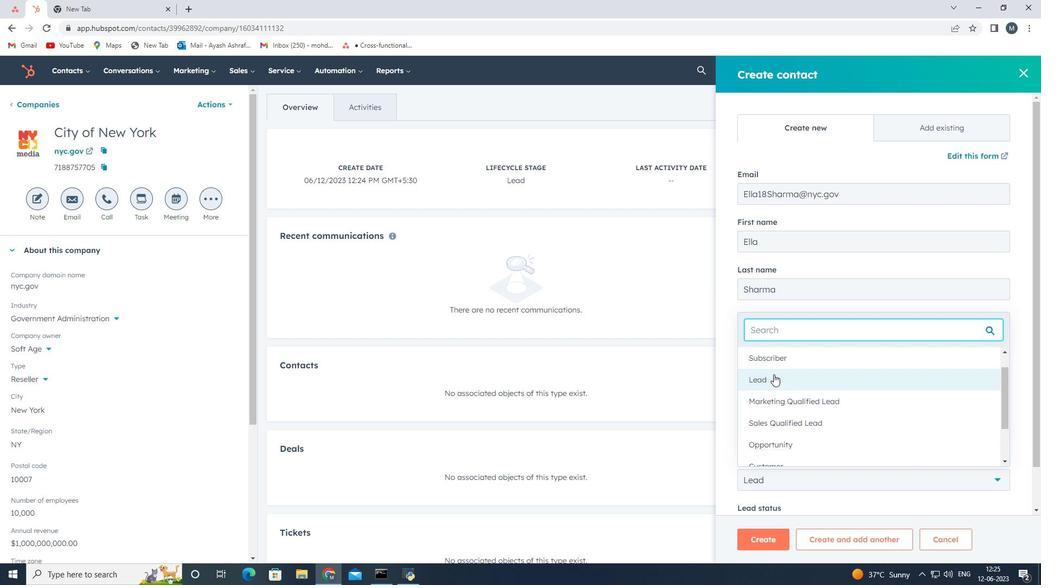 
Action: Mouse moved to (774, 383)
Screenshot: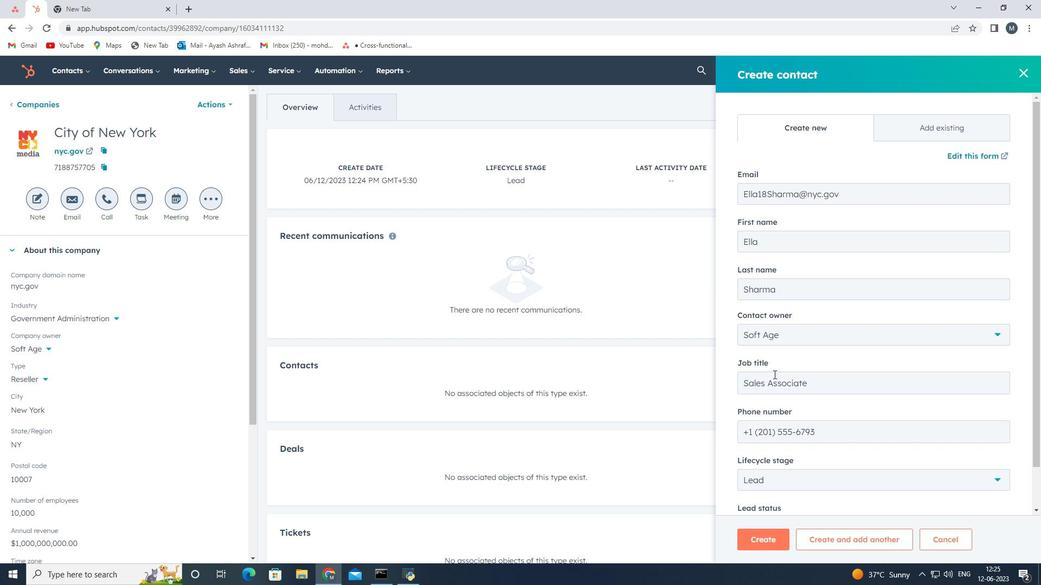 
Action: Mouse scrolled (774, 382) with delta (0, 0)
Screenshot: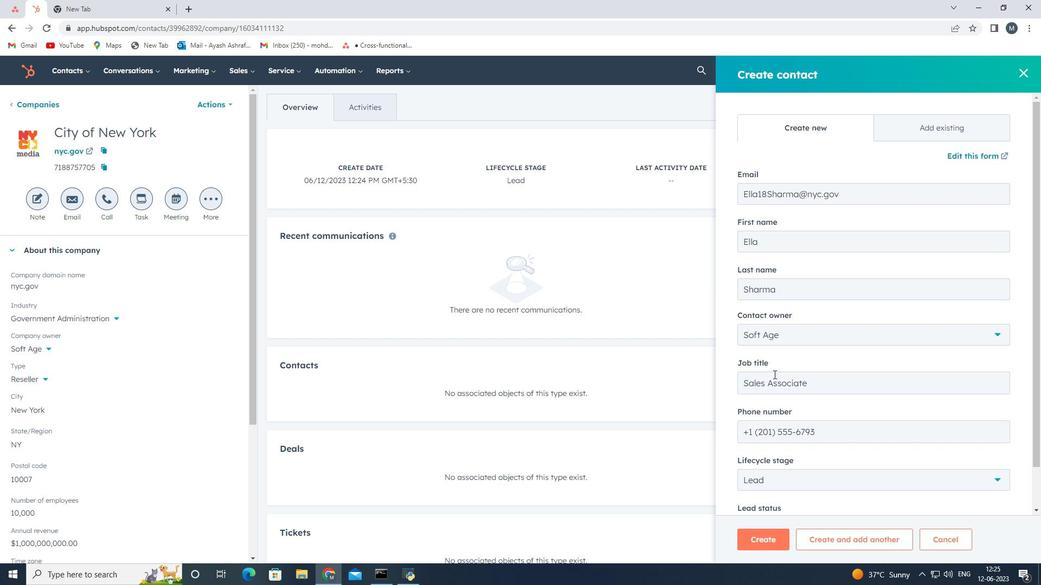 
Action: Mouse moved to (776, 412)
Screenshot: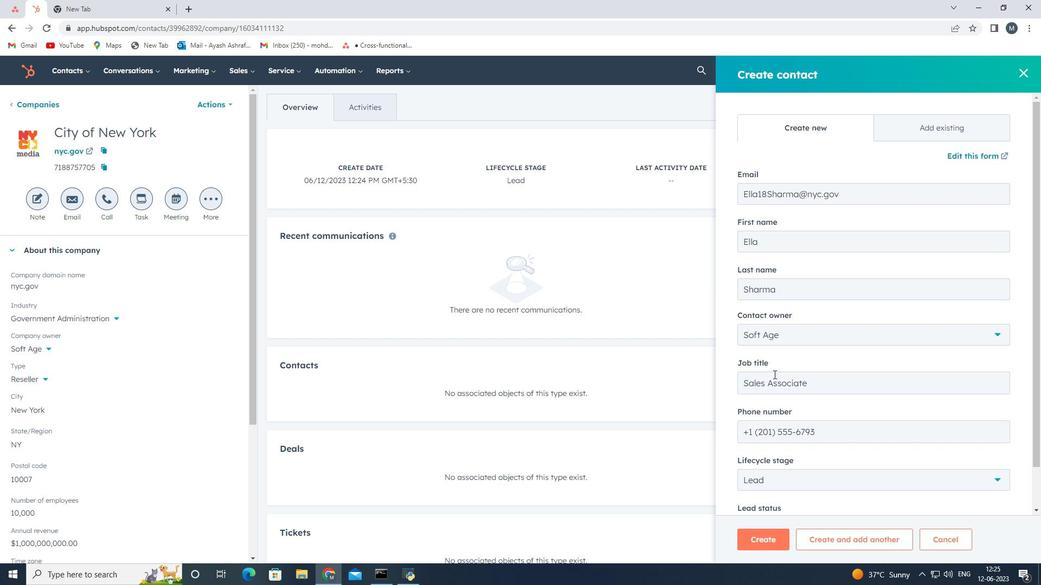 
Action: Mouse scrolled (774, 404) with delta (0, 0)
Screenshot: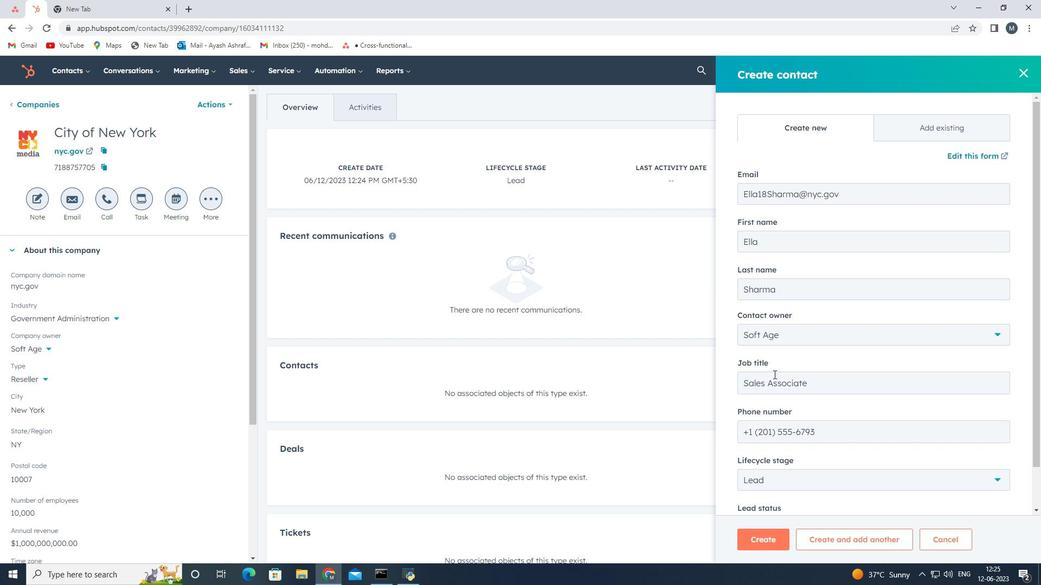 
Action: Mouse moved to (782, 431)
Screenshot: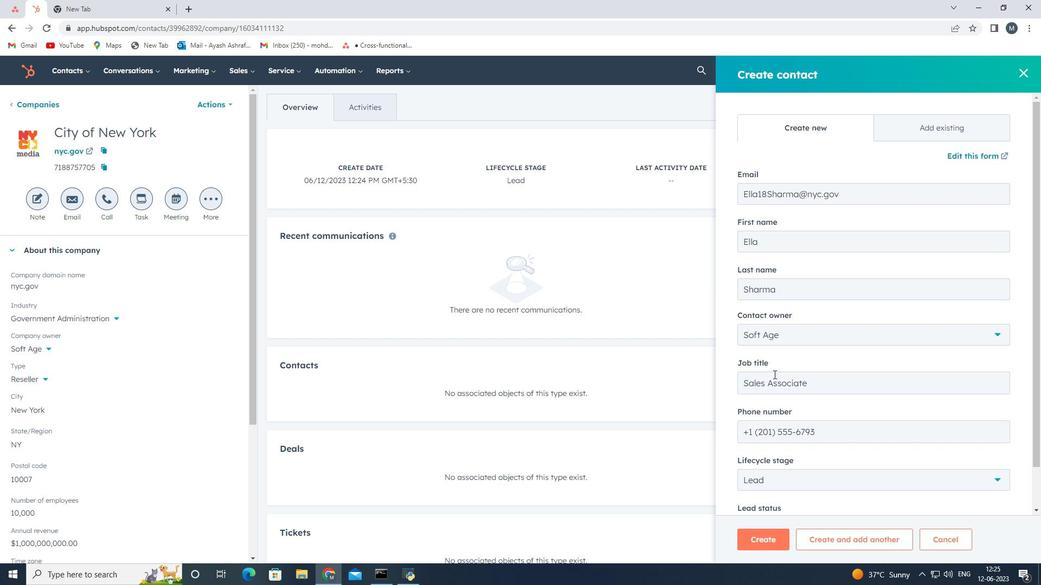 
Action: Mouse scrolled (782, 430) with delta (0, 0)
Screenshot: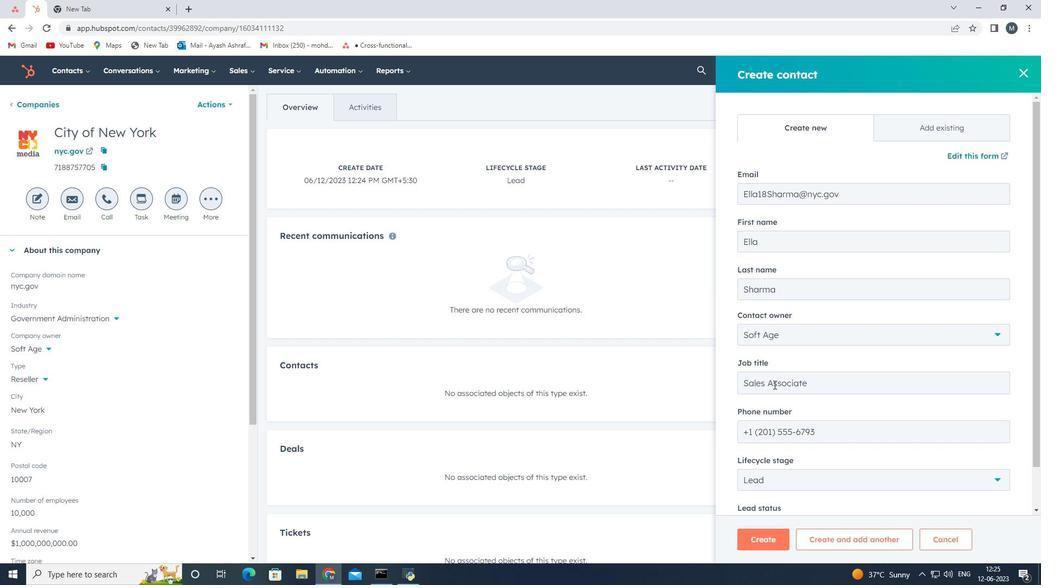 
Action: Mouse scrolled (782, 430) with delta (0, 0)
Screenshot: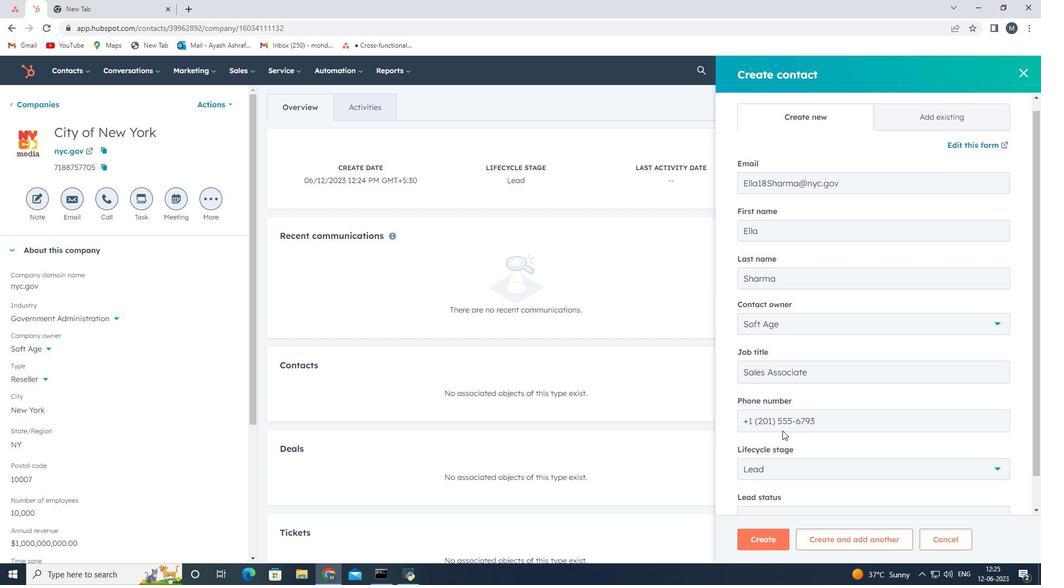 
Action: Mouse moved to (787, 473)
Screenshot: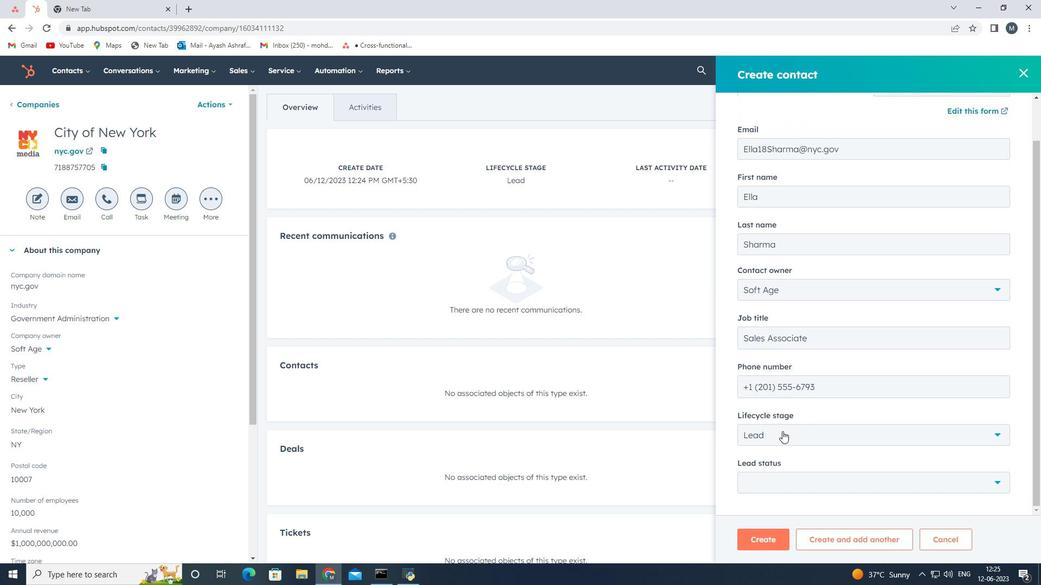 
Action: Mouse pressed left at (787, 473)
Screenshot: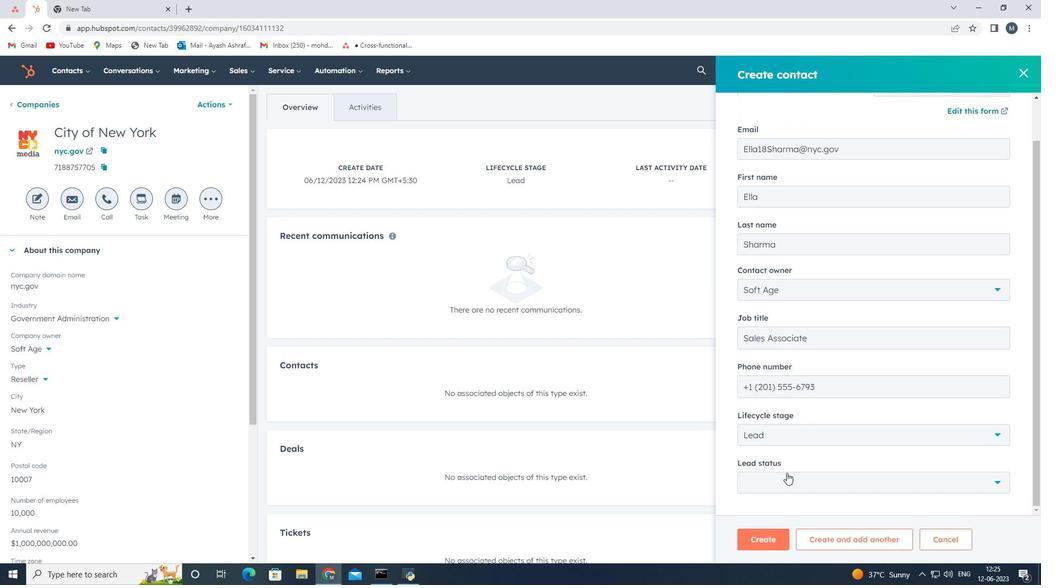 
Action: Mouse moved to (771, 410)
Screenshot: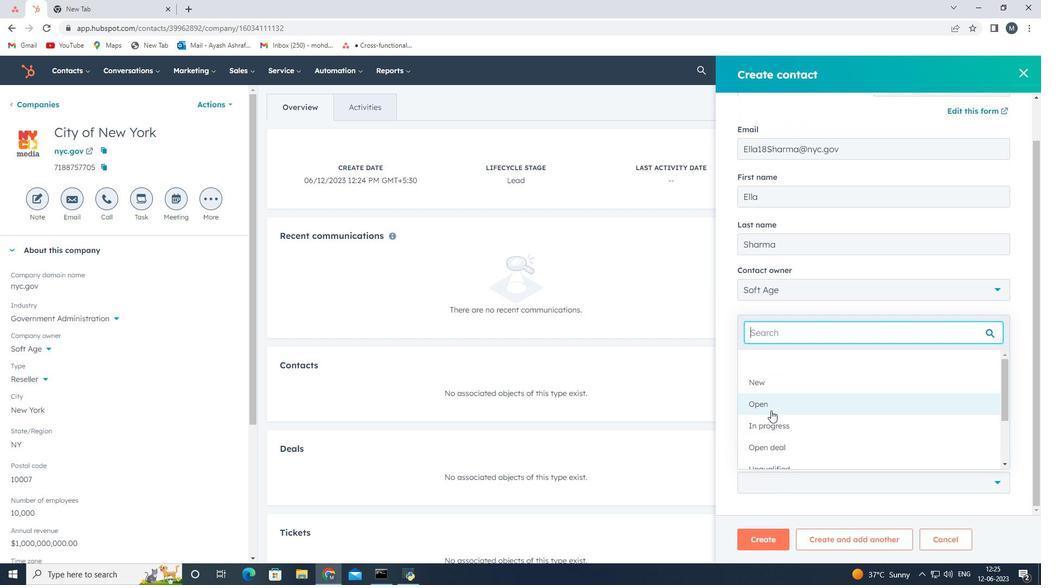 
Action: Mouse pressed left at (771, 410)
Screenshot: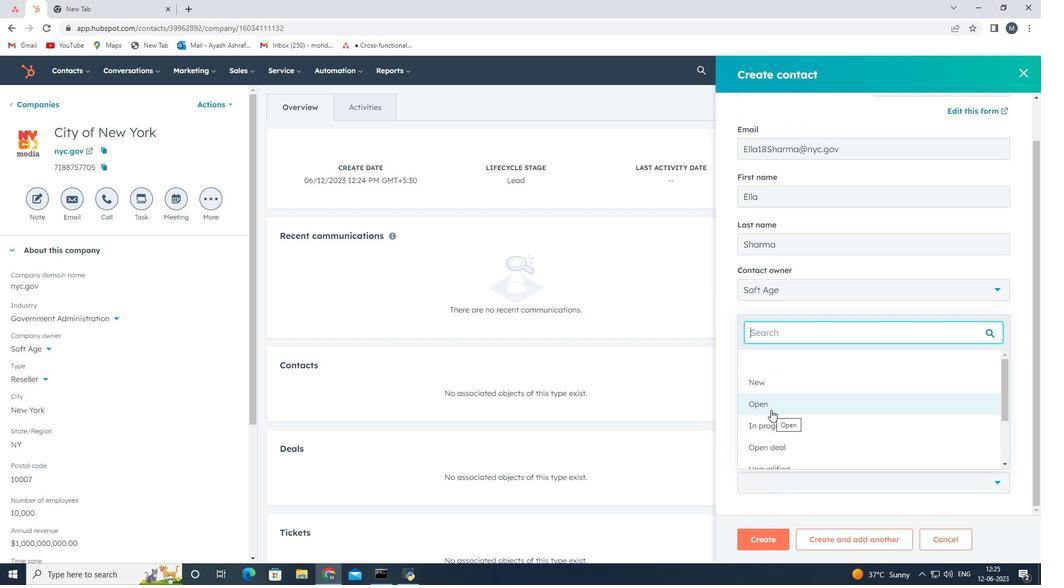 
Action: Mouse moved to (762, 536)
Screenshot: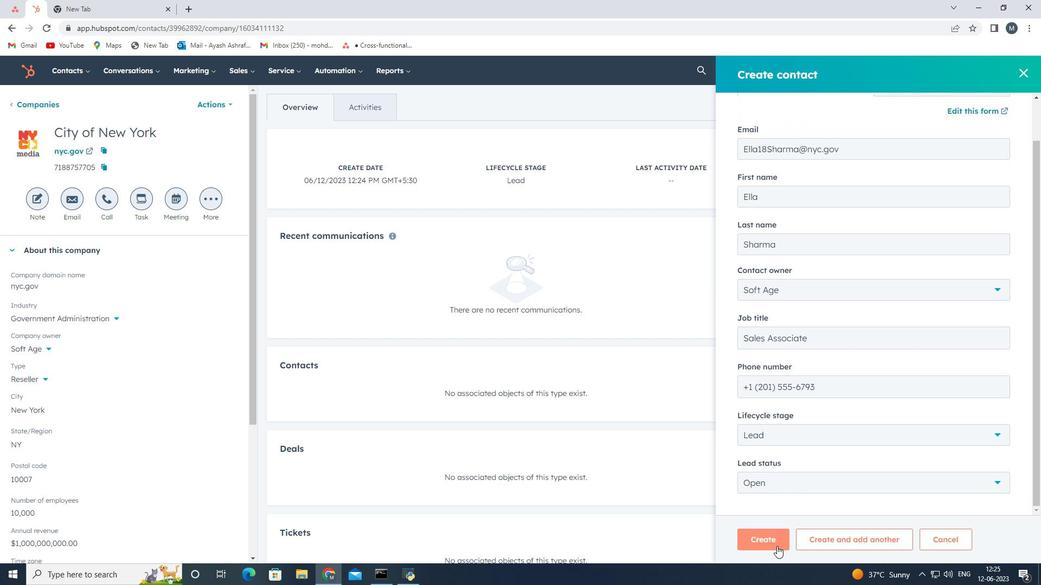 
Action: Mouse pressed left at (762, 536)
Screenshot: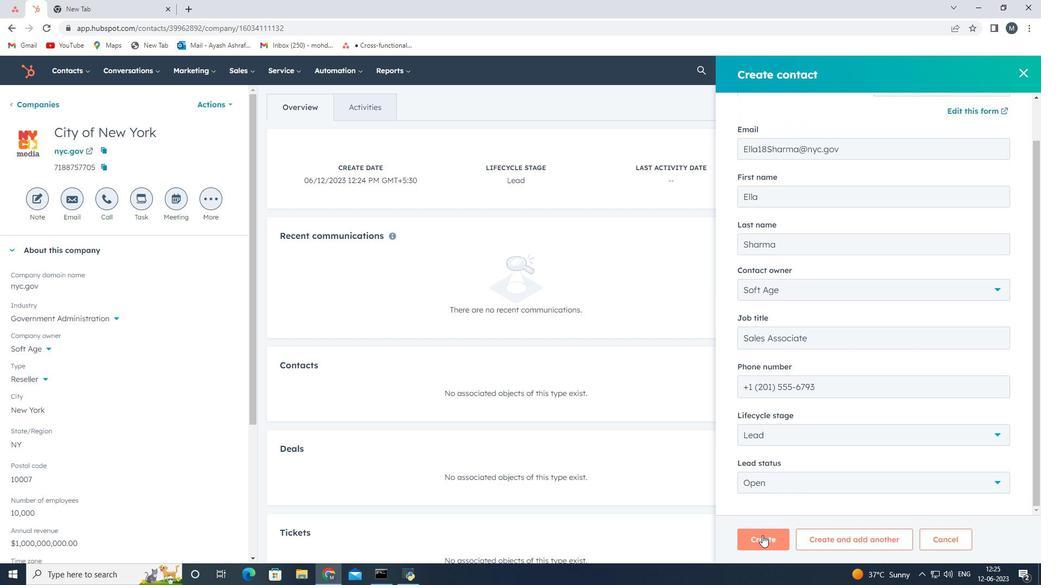 
Action: Mouse moved to (533, 280)
Screenshot: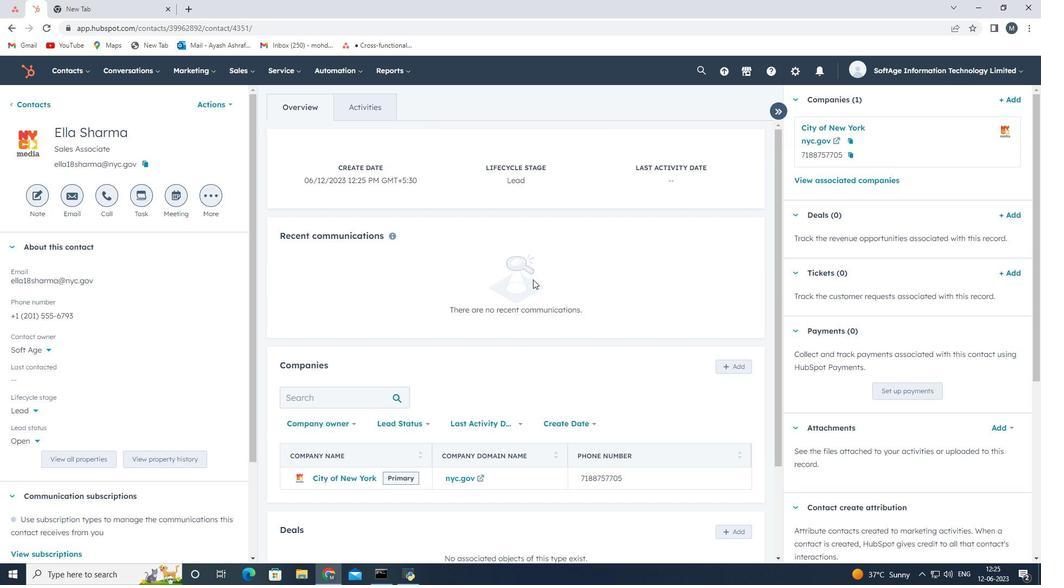 
